Task: Create new invoice with Date Opened :15-Apr-23, Select Customer: Pho One, Terms: Payment Term 1. Make invoice entry for item-1 with Date: 15-Apr-23, Description: Im Rooting for You Green Striped Throw Pillow, Action: Material, Income Account: Income:Sales, Quantity: 4, Unit Price: 6.8, Discount $: 0.9. Make entry for item-2 with Date: 15-Apr-23, Description: Ben & Jerrys Milk & Cookies_x000D_
, Action: Material, Income Account: Income:Sales, Quantity: 2, Unit Price: 7.9, Discount $: 1.9. Make entry for item-3 with Date: 15-Apr-23, Description: Breyers Cookies & Cream_x000D_
, Action: Material, Income Account: Income:Sales, Quantity: 1, Unit Price: 8.9, Discount $: 2.4. Write Notes: Looking forward to serving you again.. Post Invoice with Post Date: 15-Apr-23, Post to Accounts: Assets:Accounts Receivable. Pay / Process Payment with Transaction Date: 15-May-23, Amount: 46.7, Transfer Account: Checking Account. Print Invoice, display notes by going to Option, then go to Display Tab and check Invoice Notes.
Action: Mouse pressed left at (161, 30)
Screenshot: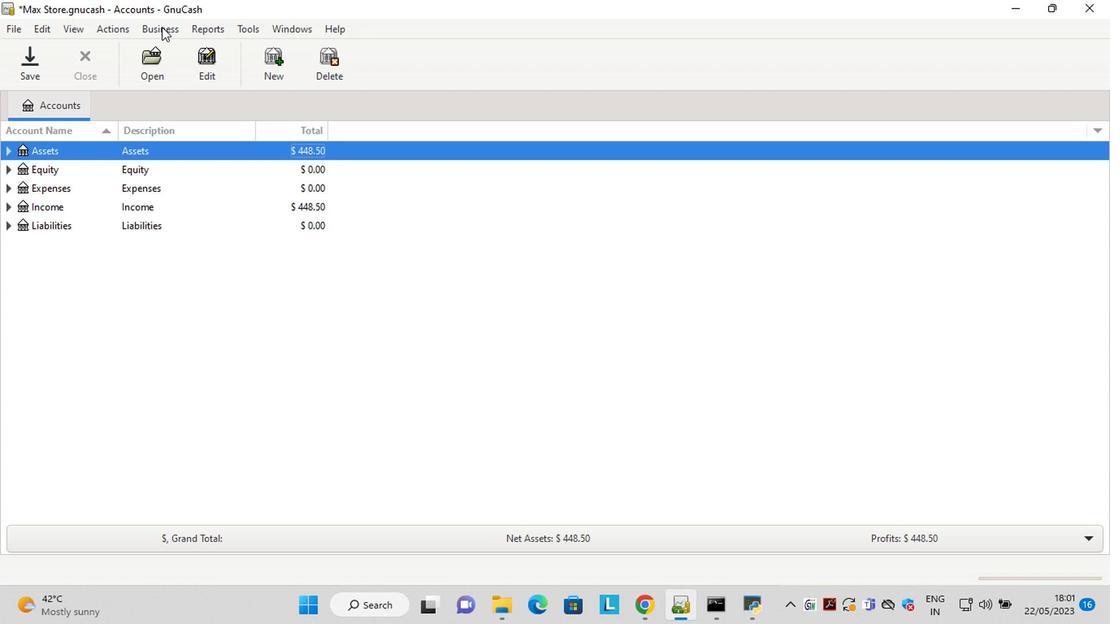 
Action: Mouse moved to (346, 116)
Screenshot: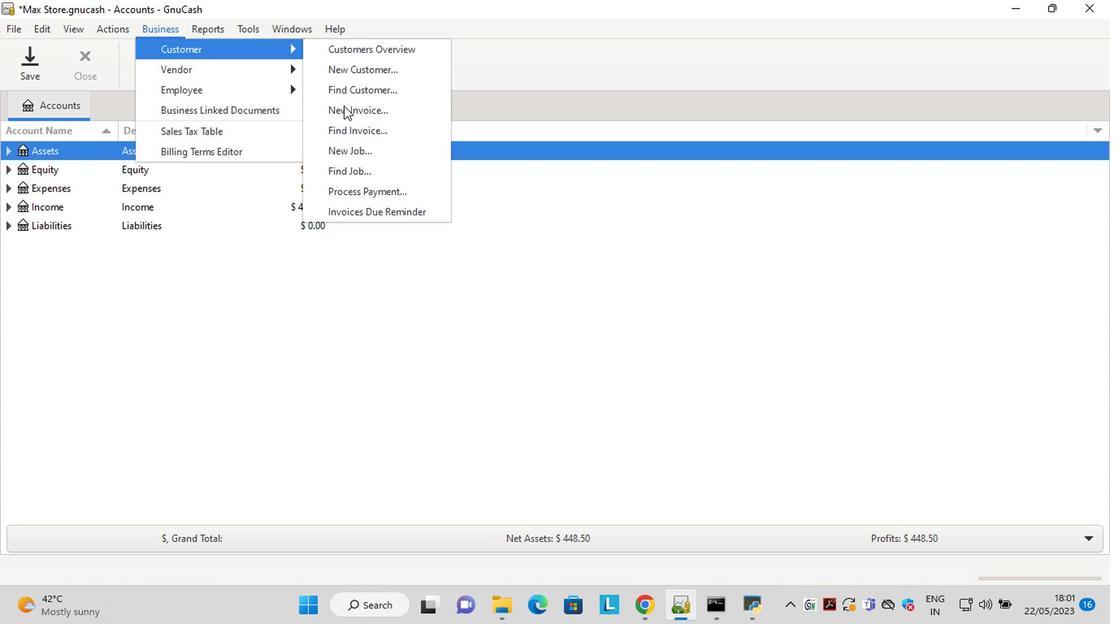 
Action: Mouse pressed left at (346, 116)
Screenshot: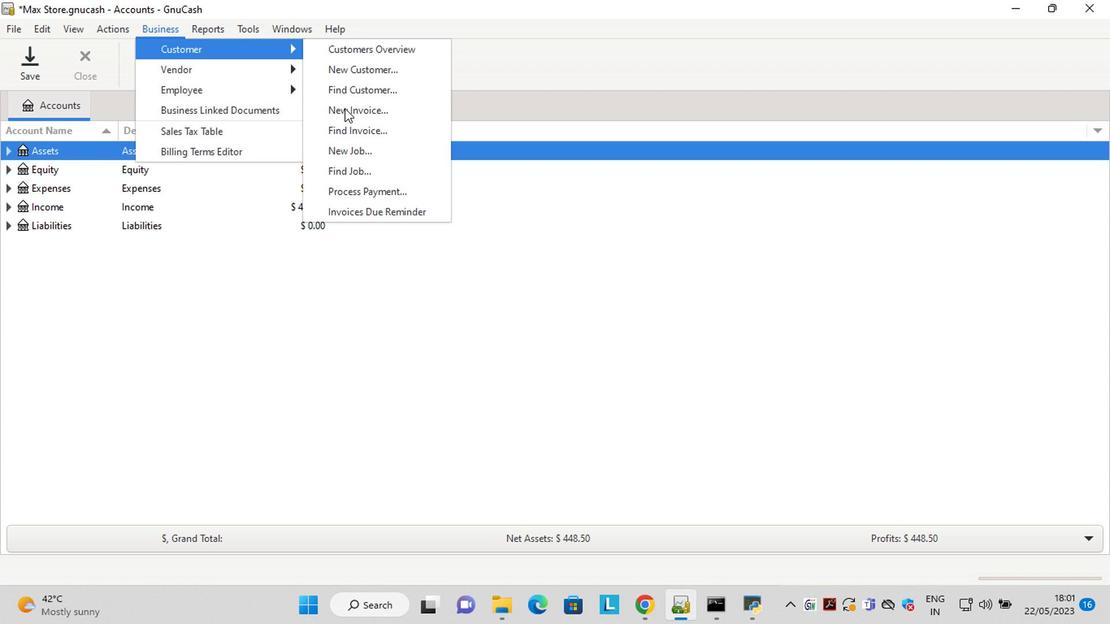 
Action: Mouse moved to (584, 252)
Screenshot: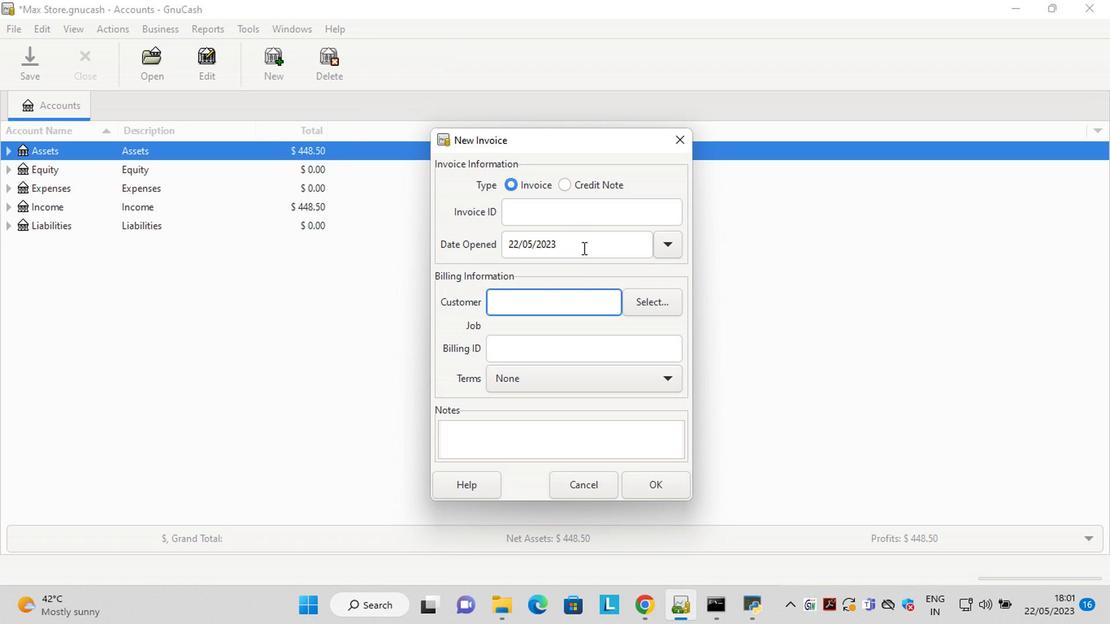 
Action: Mouse pressed left at (584, 252)
Screenshot: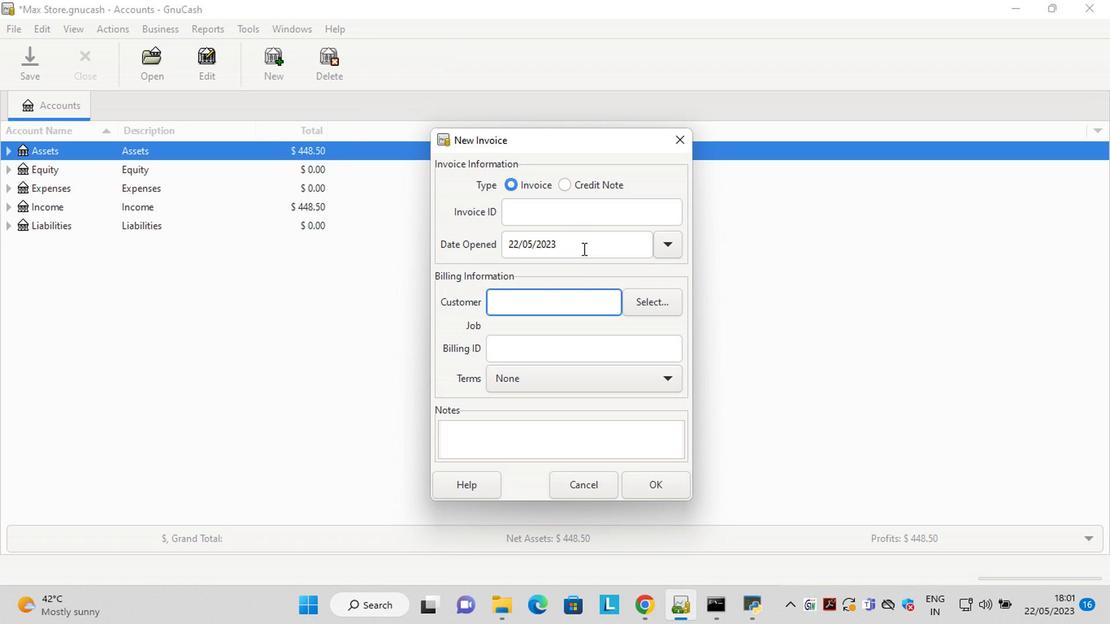 
Action: Key pressed <Key.left><Key.left><Key.left><Key.left><Key.left><Key.left><Key.left><Key.left><Key.left><Key.left><Key.left><Key.left><Key.delete><Key.delete>15<Key.right><Key.right><Key.delete>4
Screenshot: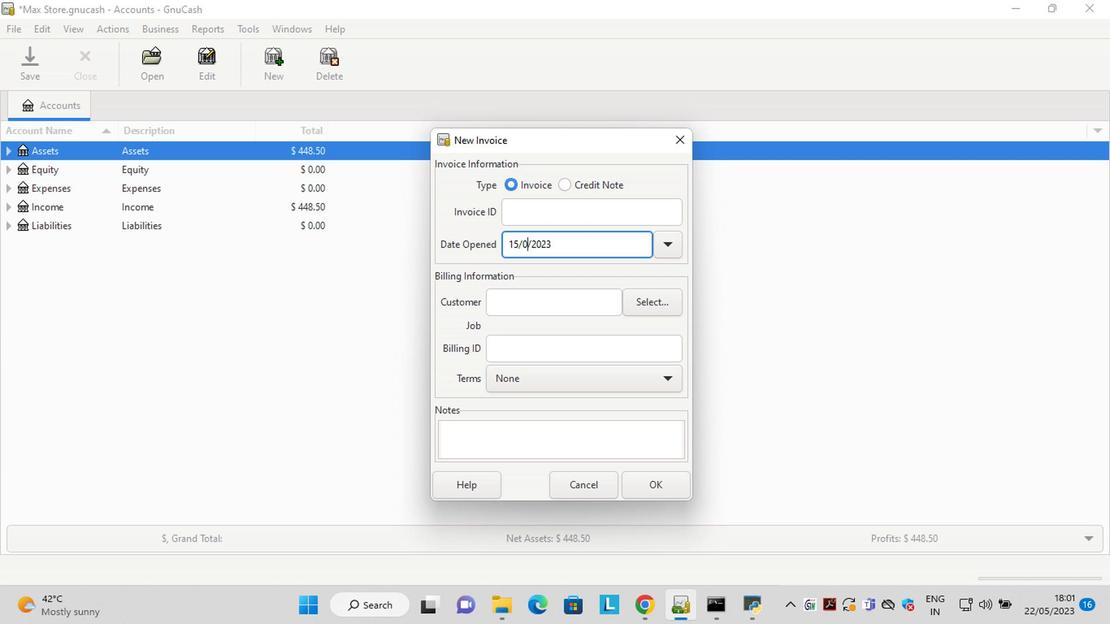 
Action: Mouse moved to (644, 304)
Screenshot: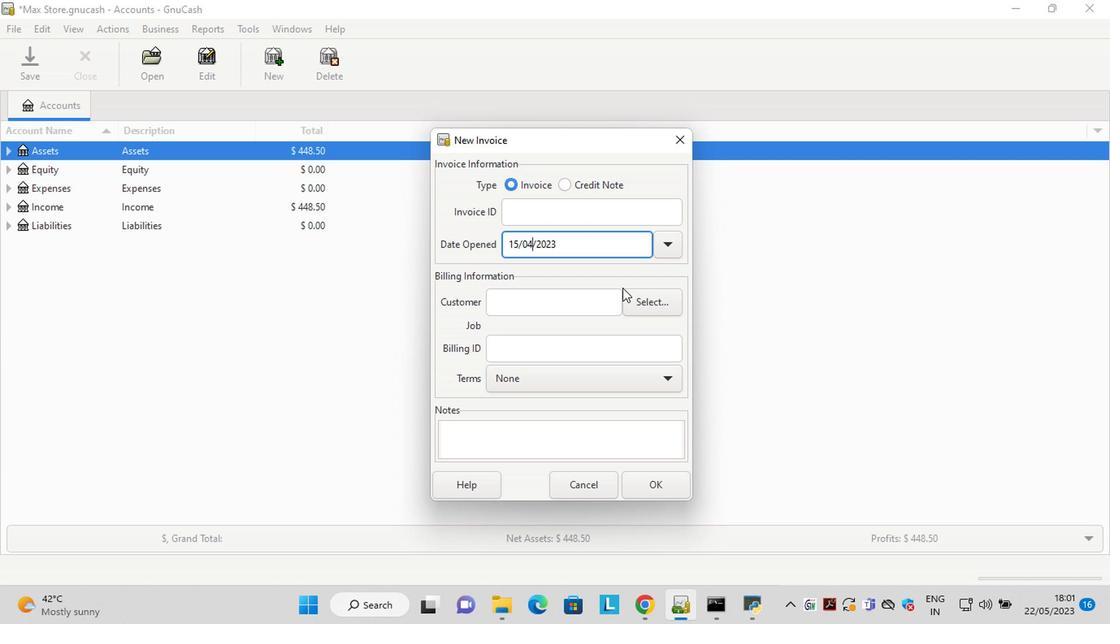
Action: Mouse pressed left at (644, 304)
Screenshot: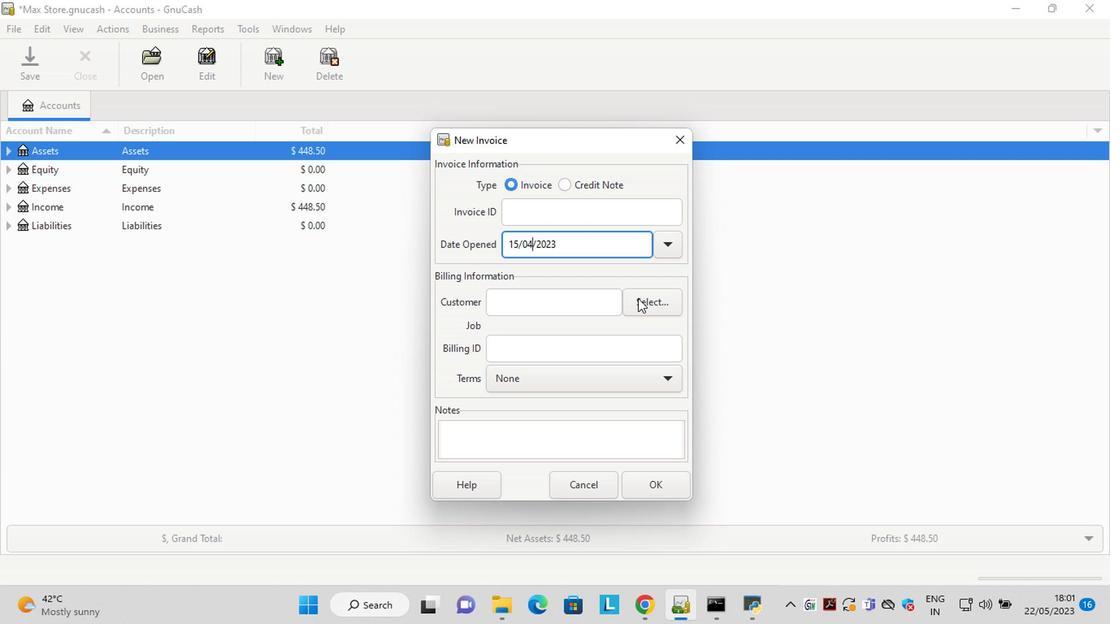 
Action: Mouse moved to (588, 284)
Screenshot: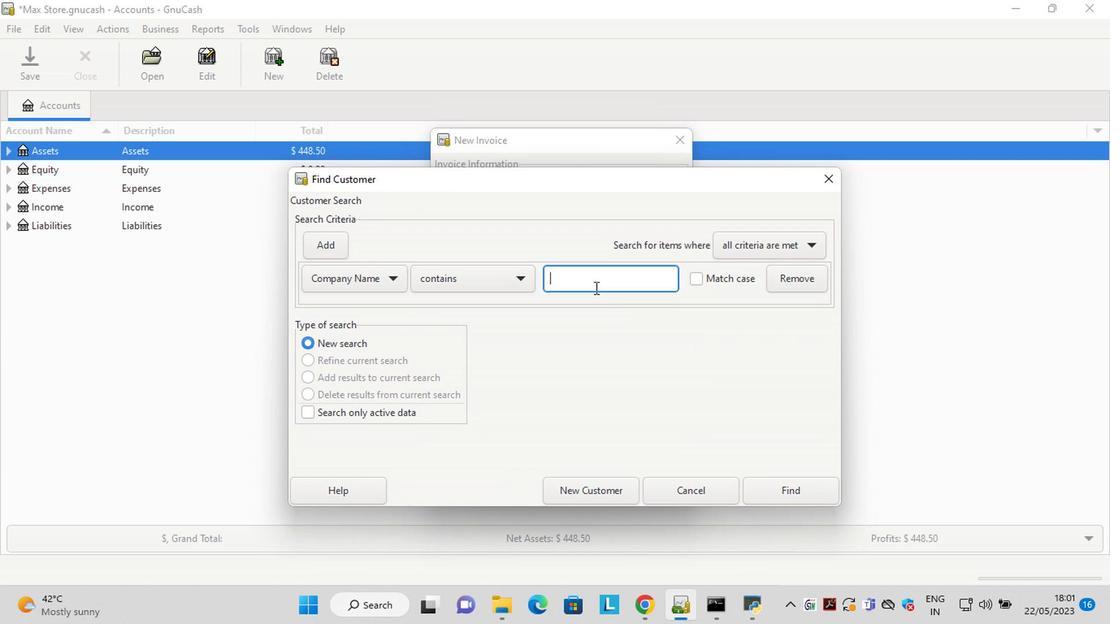 
Action: Mouse pressed left at (588, 284)
Screenshot: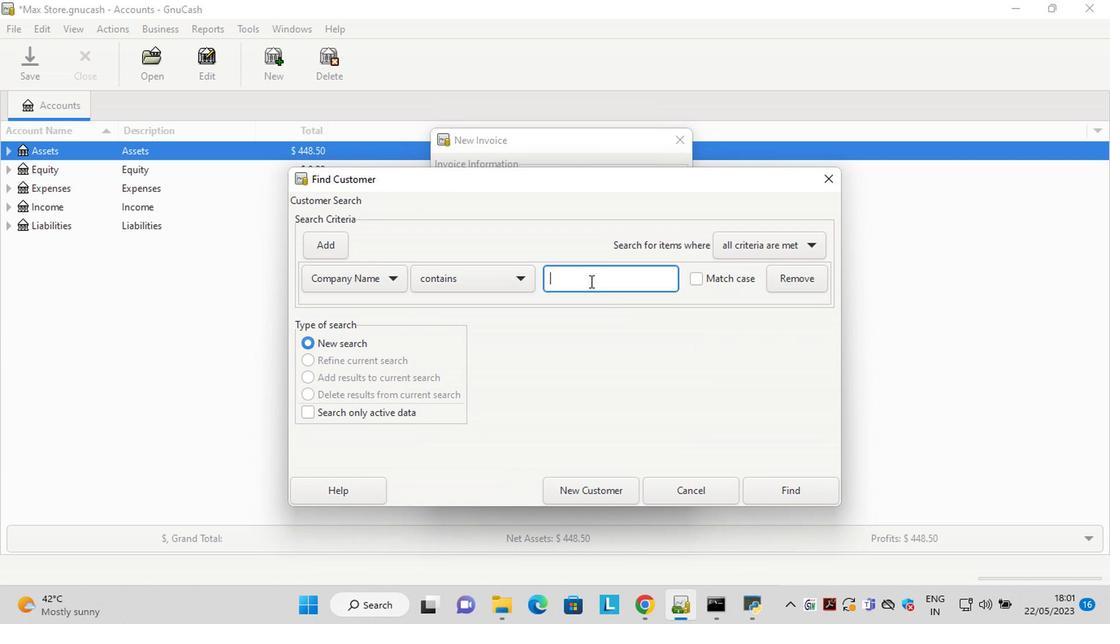 
Action: Key pressed <Key.shift>Pho<Key.space>one
Screenshot: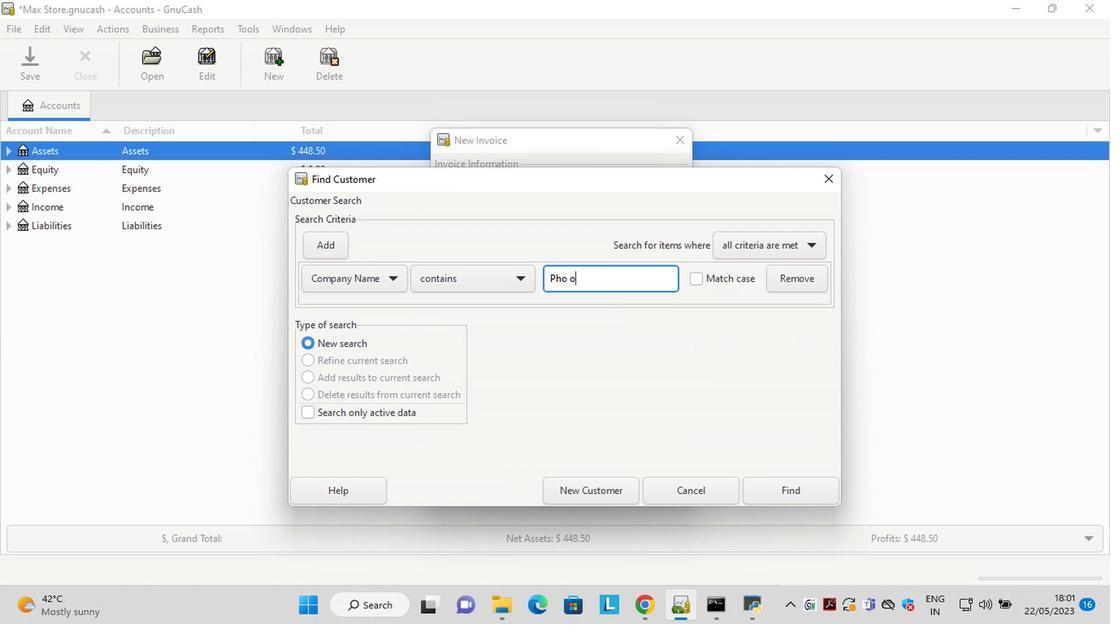 
Action: Mouse moved to (786, 483)
Screenshot: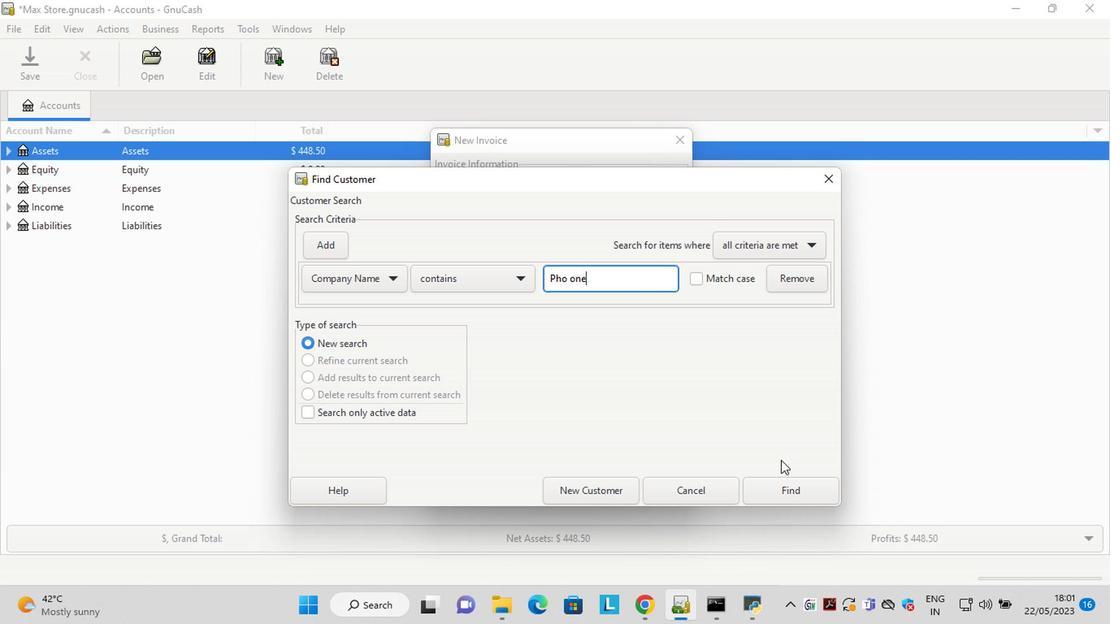 
Action: Mouse pressed left at (786, 483)
Screenshot: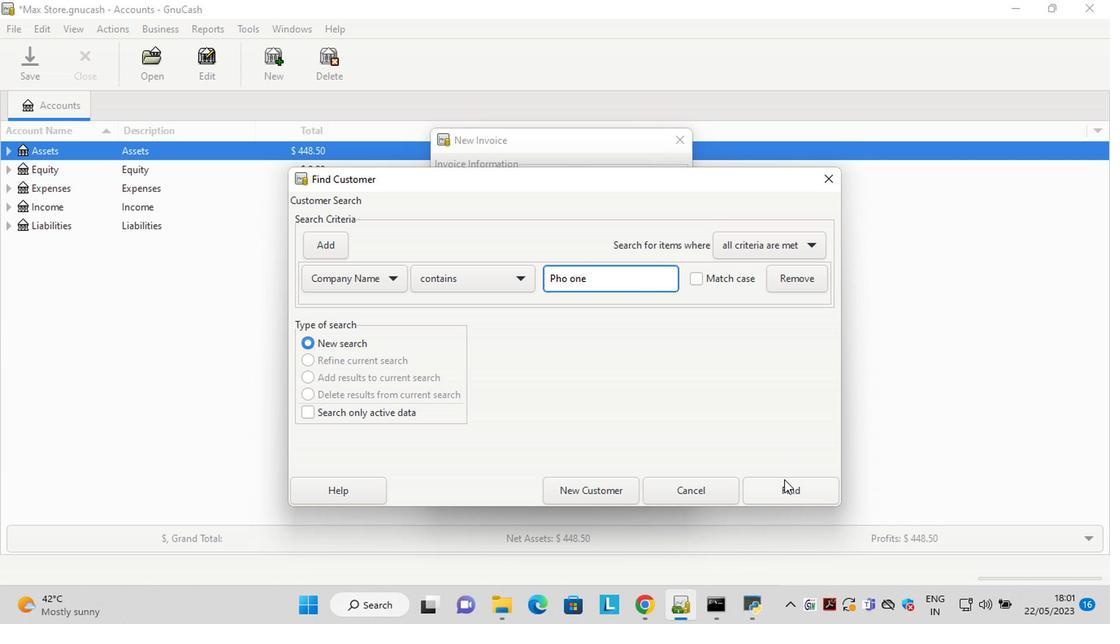 
Action: Mouse moved to (540, 327)
Screenshot: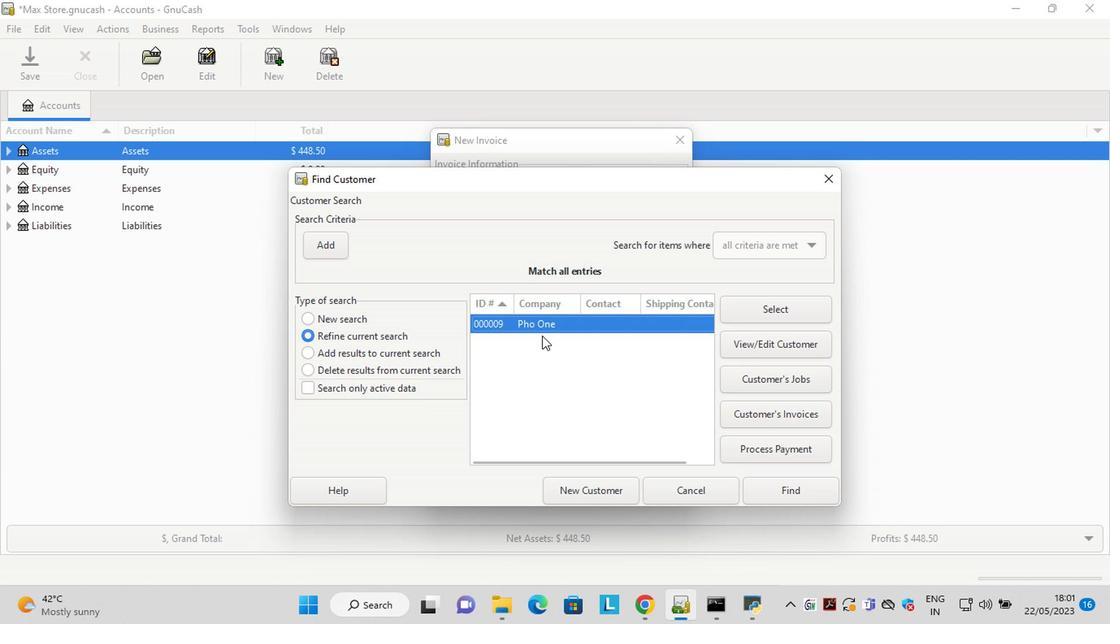 
Action: Mouse pressed left at (540, 327)
Screenshot: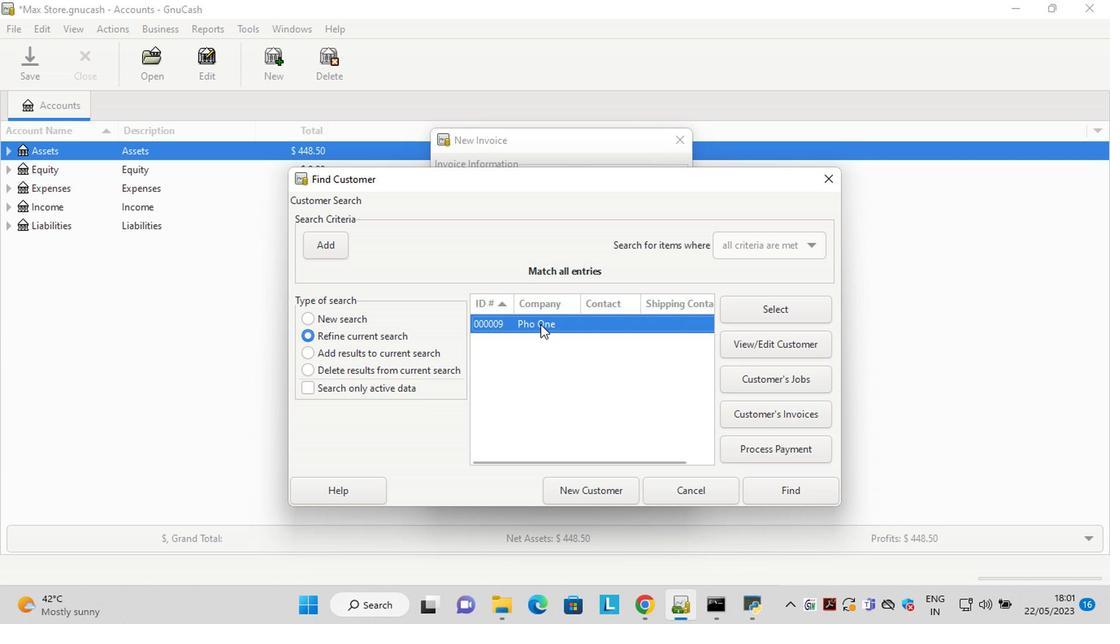 
Action: Mouse moved to (540, 327)
Screenshot: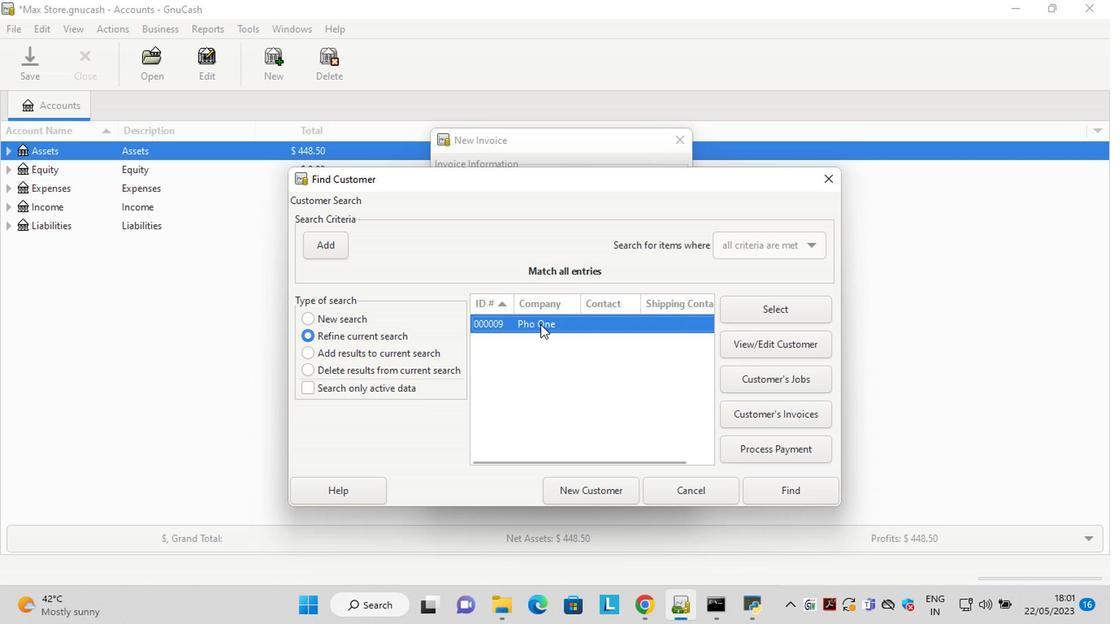 
Action: Mouse pressed left at (540, 327)
Screenshot: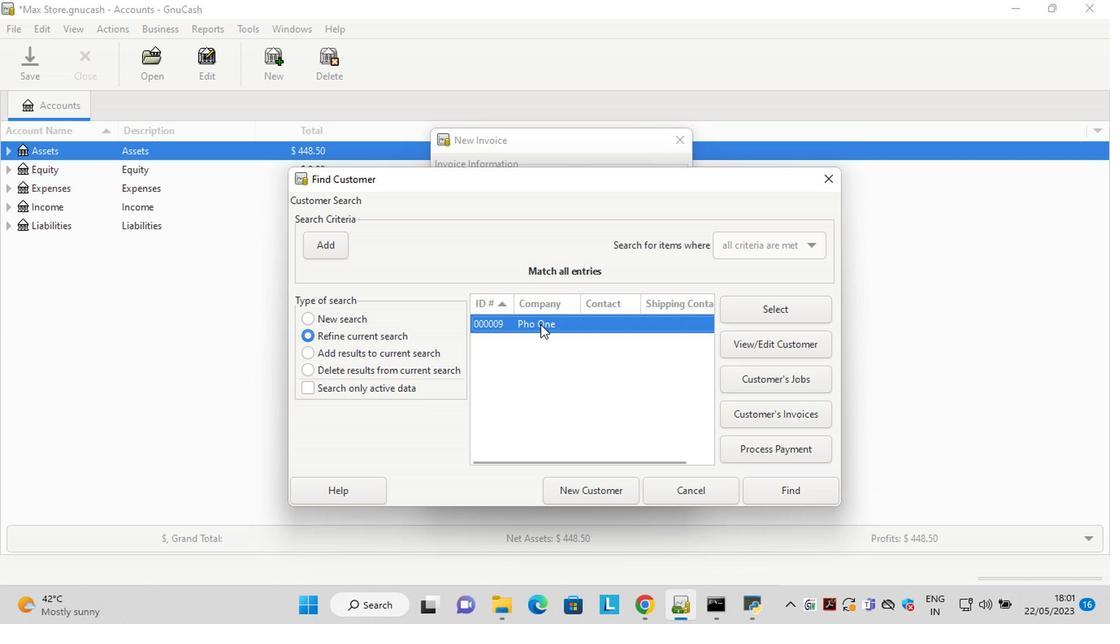 
Action: Mouse moved to (609, 395)
Screenshot: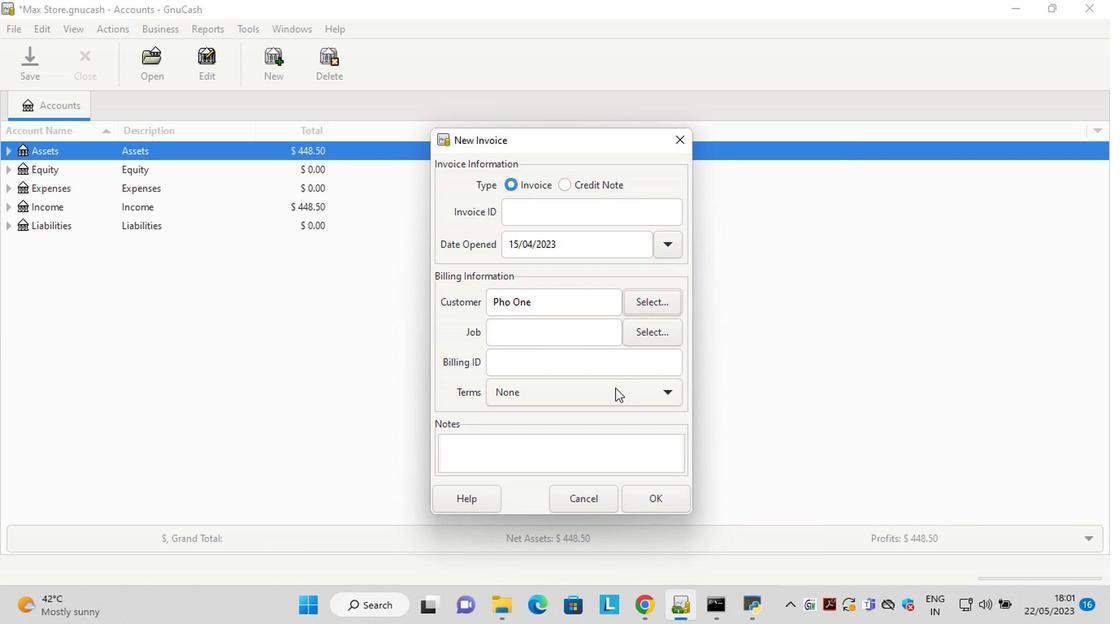 
Action: Mouse pressed left at (609, 395)
Screenshot: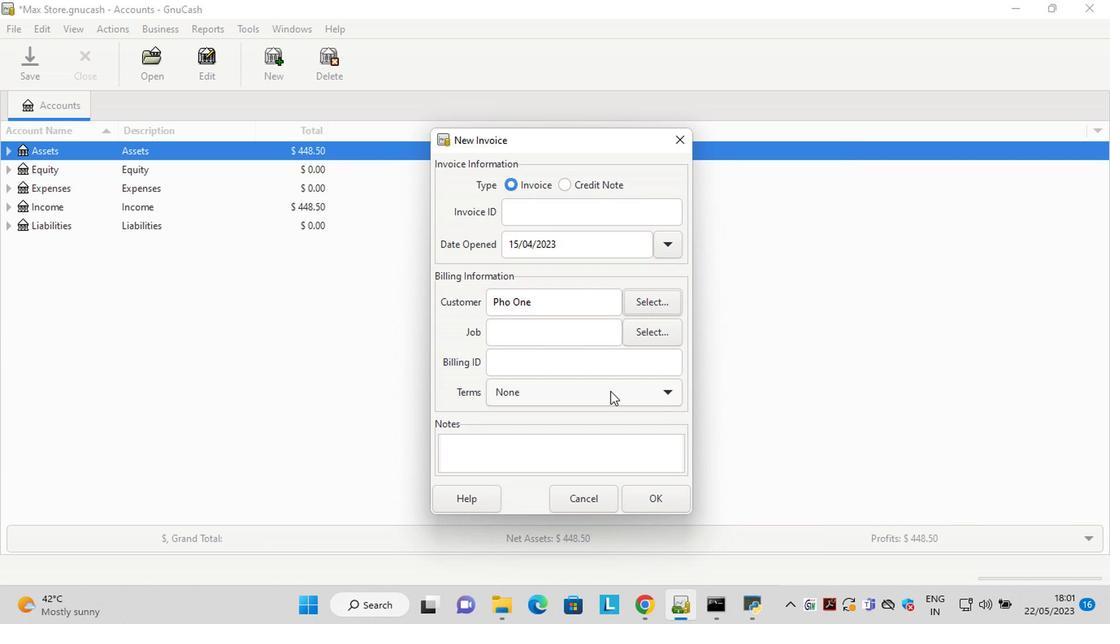 
Action: Mouse moved to (574, 416)
Screenshot: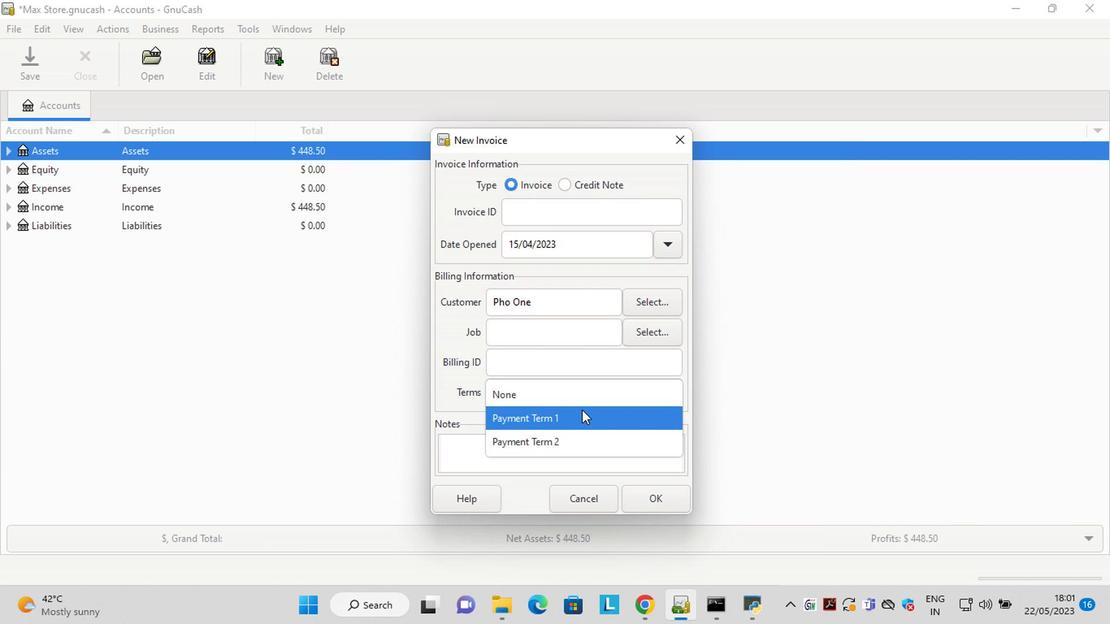 
Action: Mouse pressed left at (574, 416)
Screenshot: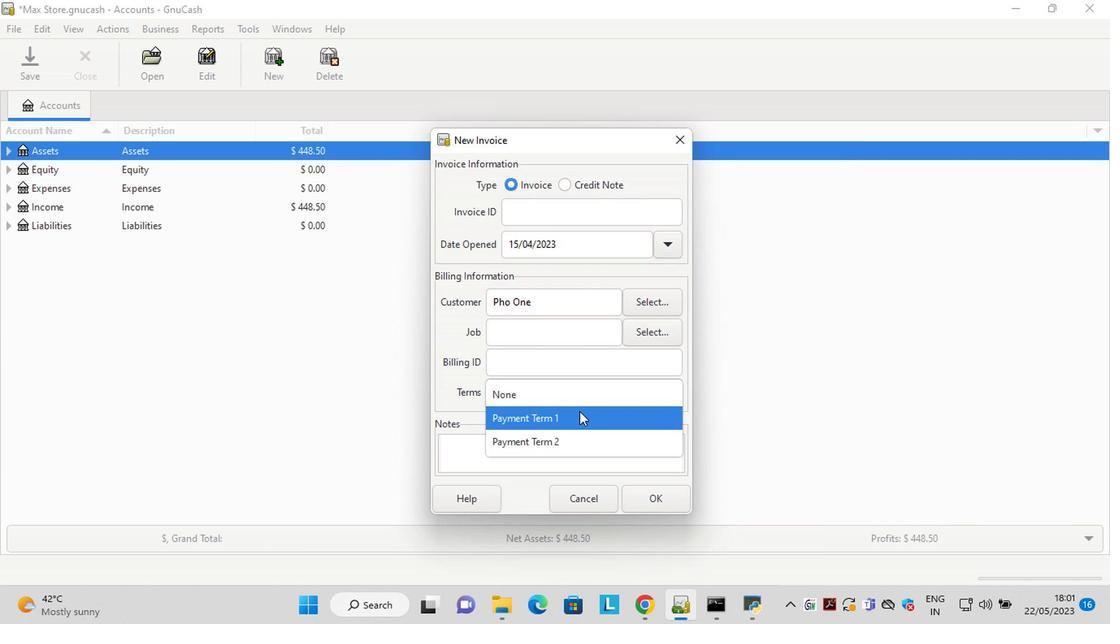 
Action: Mouse moved to (664, 502)
Screenshot: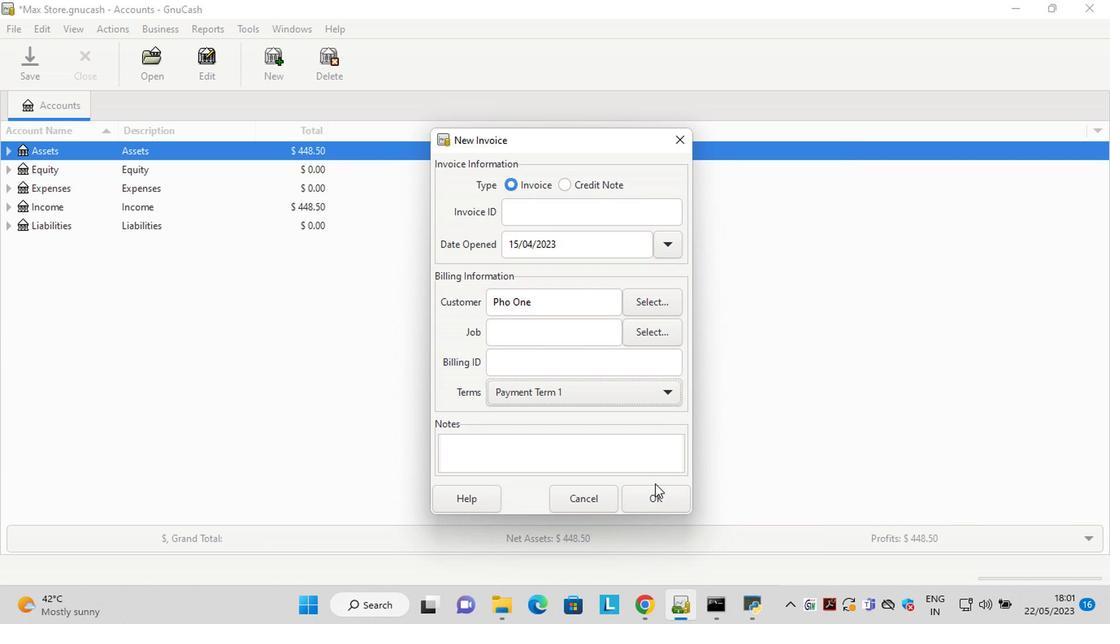 
Action: Mouse pressed left at (664, 502)
Screenshot: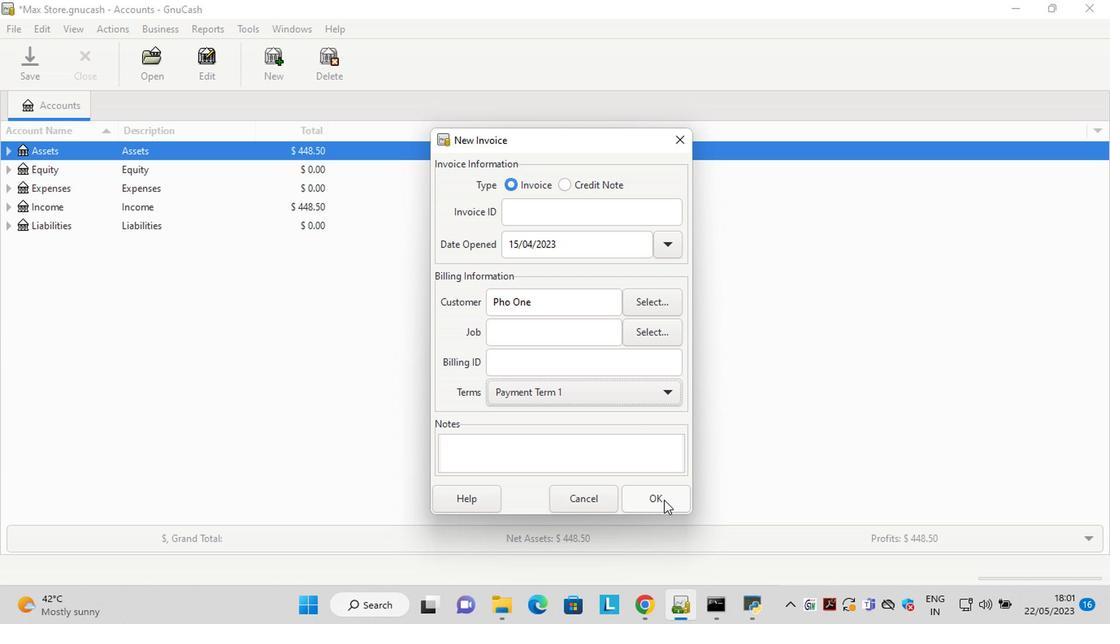 
Action: Mouse moved to (254, 335)
Screenshot: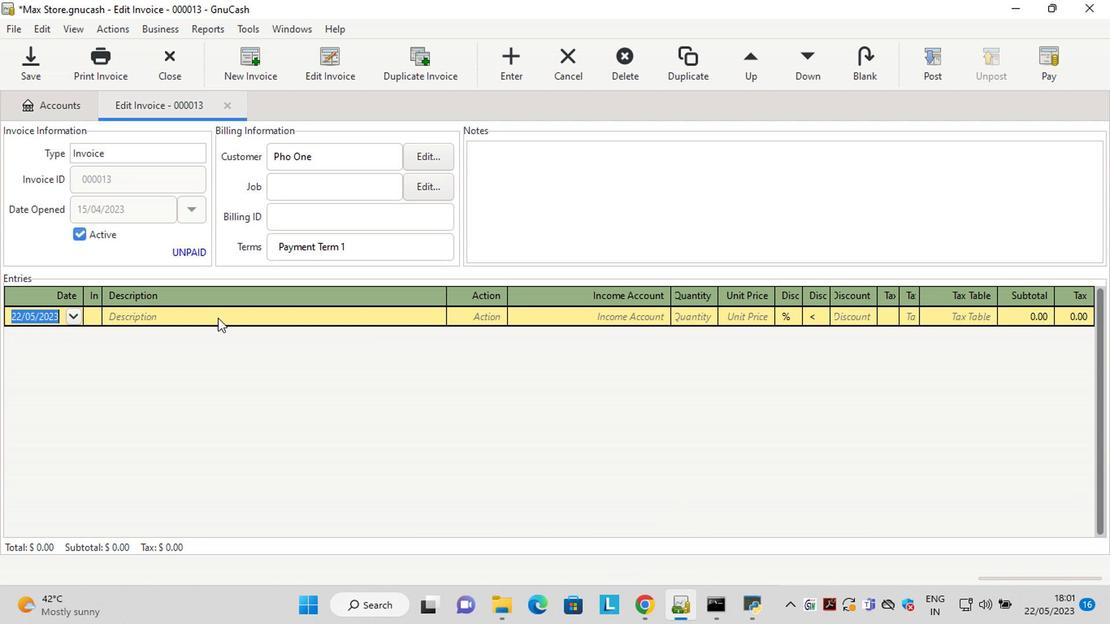 
Action: Key pressed <Key.left><Key.left><Key.left><Key.left><Key.left><Key.left><Key.left><Key.delete><Key.delete>15<Key.right><Key.right><Key.delete>4<Key.tab><Key.shift>Im<Key.space><Key.shift><Key.shift><Key.shift><Key.shift><Key.shift><Key.shift><Key.shift><Key.shift><Key.shift><Key.shift><Key.shift><Key.shift><Key.shift><Key.shift><Key.shift><Key.shift><Key.shift><Key.shift><Key.shift><Key.shift><Key.shift>Rooting<Key.space>for<Key.space><Key.shift>You<Key.space><Key.shift>Green<Key.space><Key.shift>Striped<Key.space><Key.shift>Throw<Key.space><Key.shift>Pillow<Key.space><Key.backspace><Key.tab>ma<Key.tab>sale<Key.tab>1<Key.backspace>4<Key.tab>6.80<Key.tab>
Screenshot: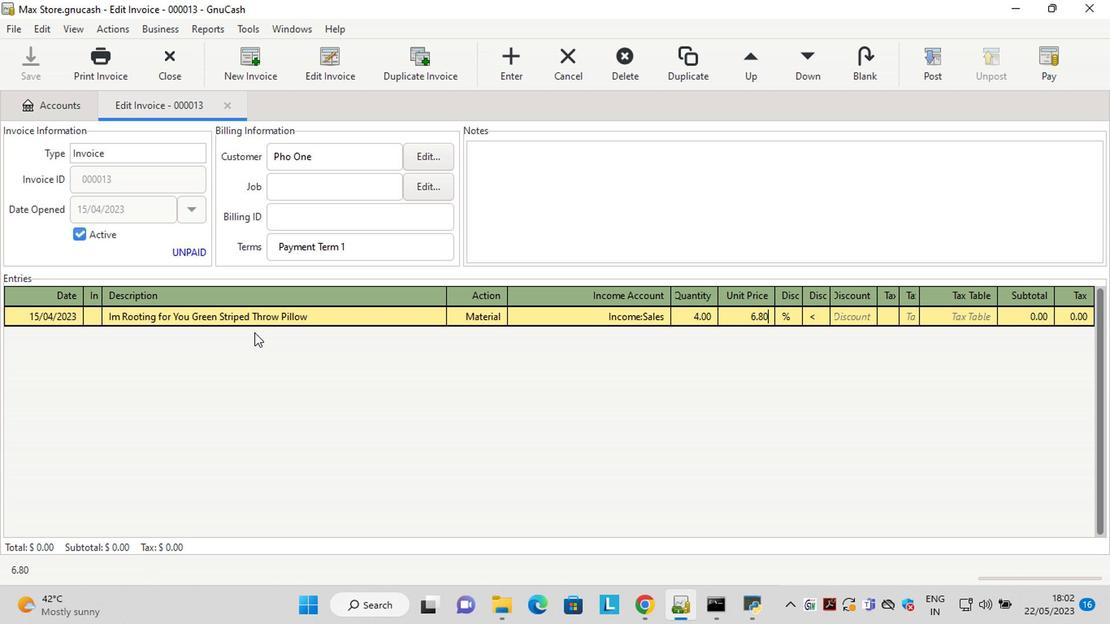 
Action: Mouse moved to (782, 320)
Screenshot: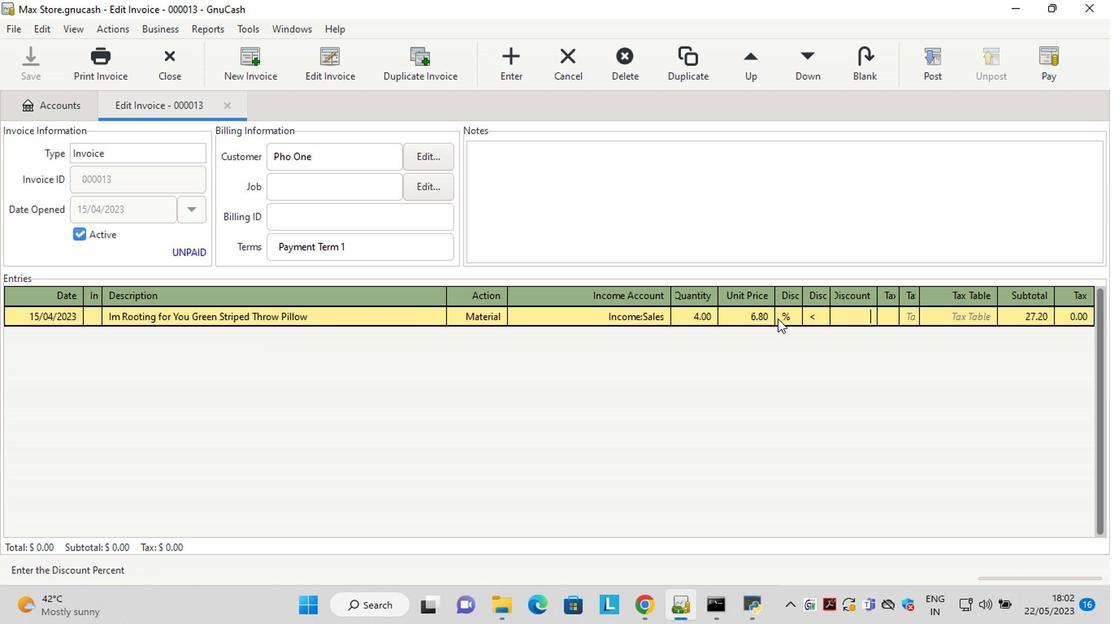 
Action: Mouse pressed left at (782, 320)
Screenshot: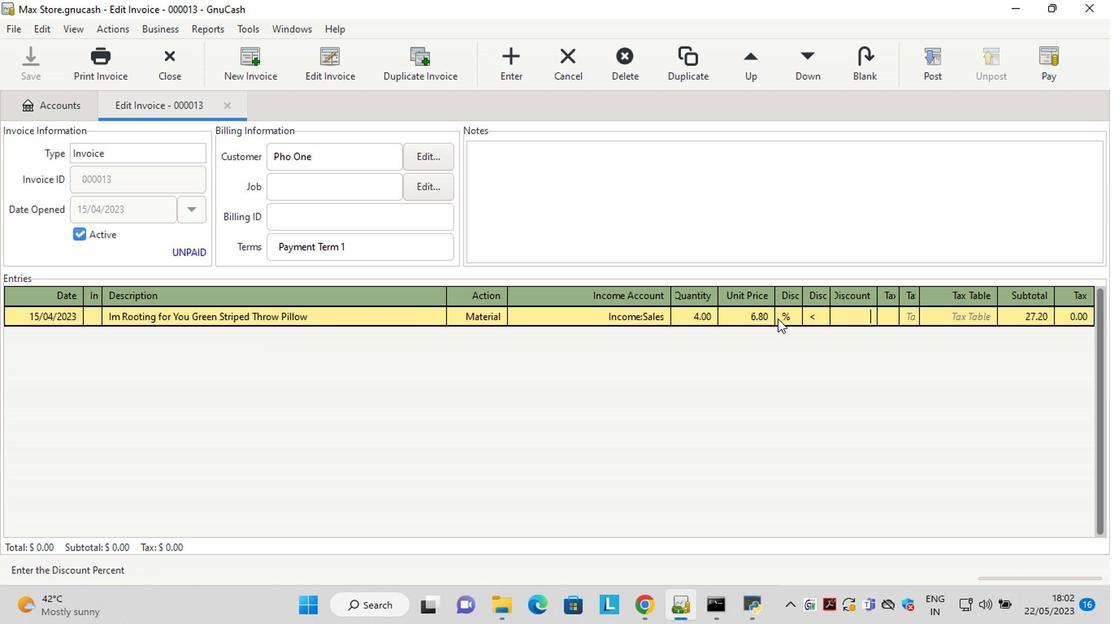 
Action: Mouse moved to (813, 321)
Screenshot: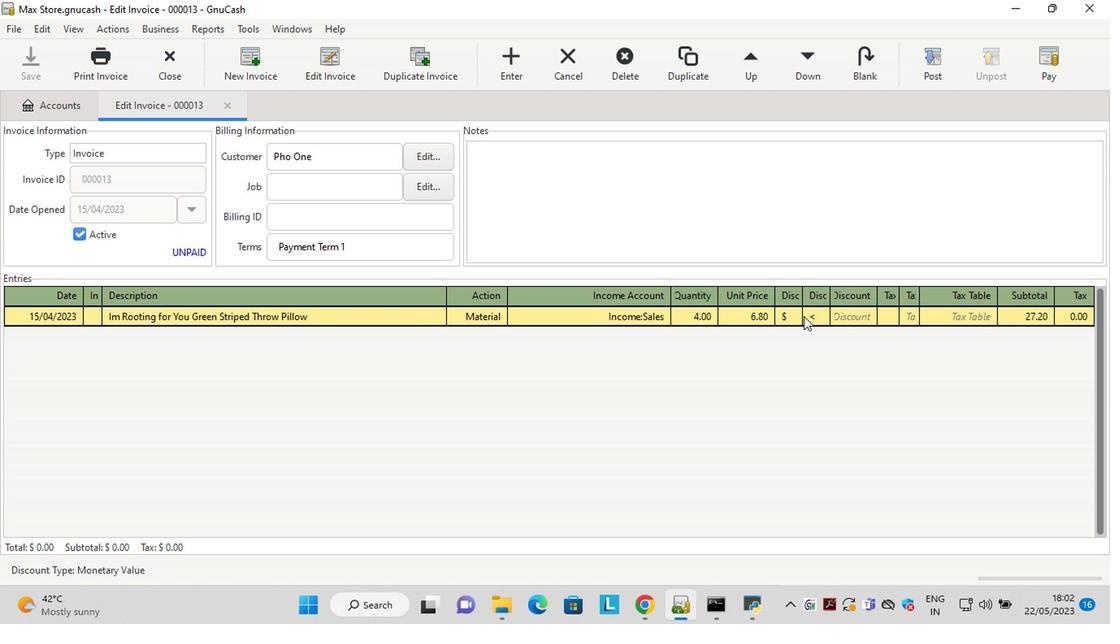 
Action: Mouse pressed left at (813, 321)
Screenshot: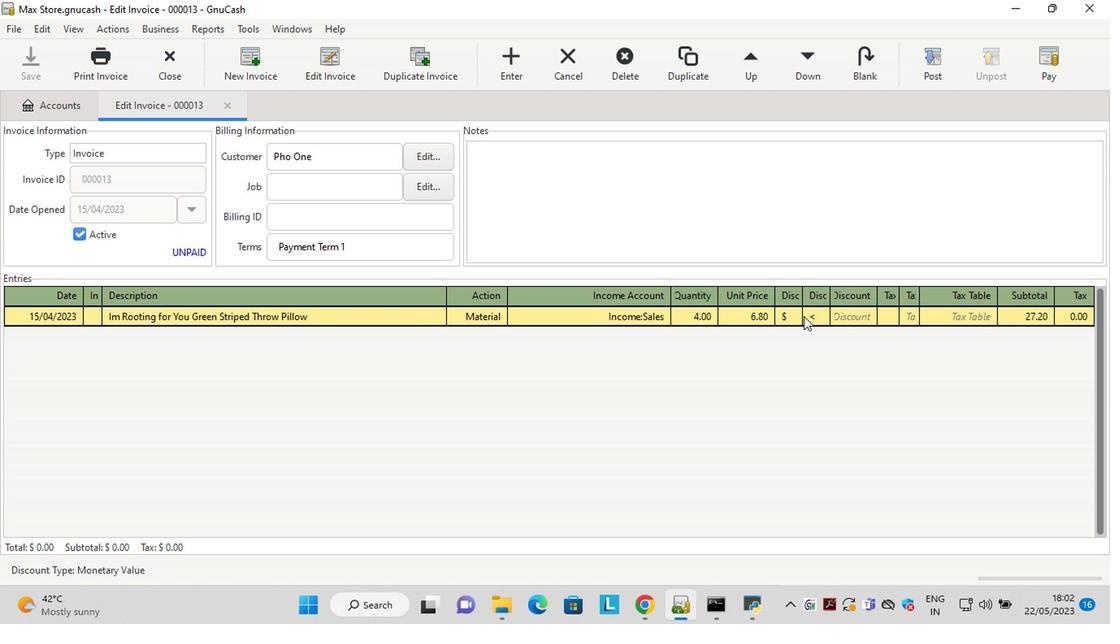 
Action: Mouse moved to (862, 324)
Screenshot: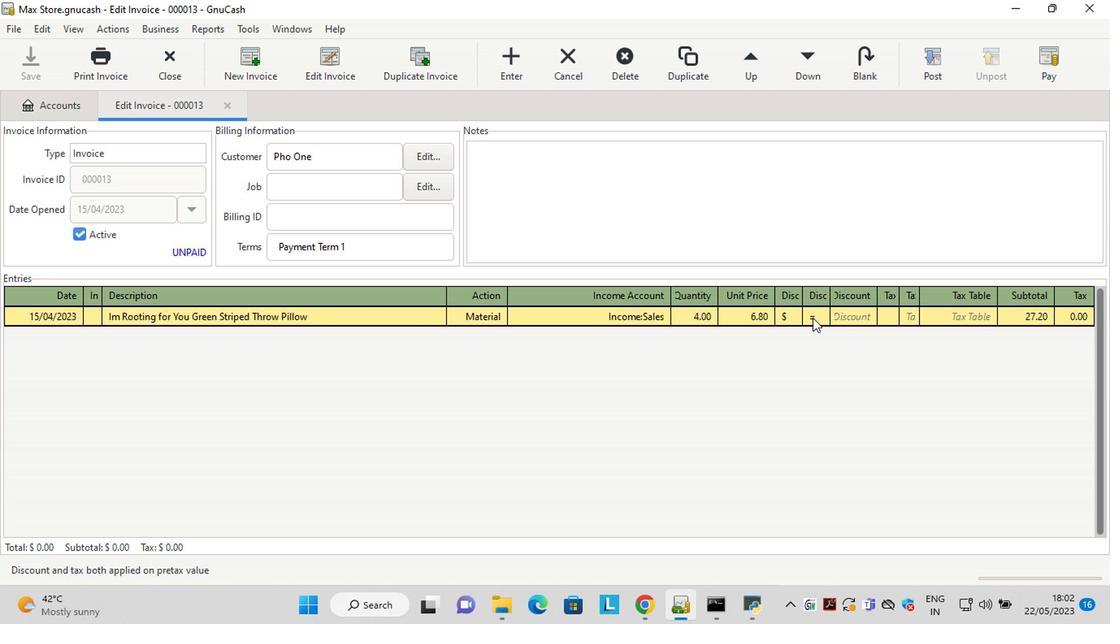 
Action: Mouse pressed left at (862, 324)
Screenshot: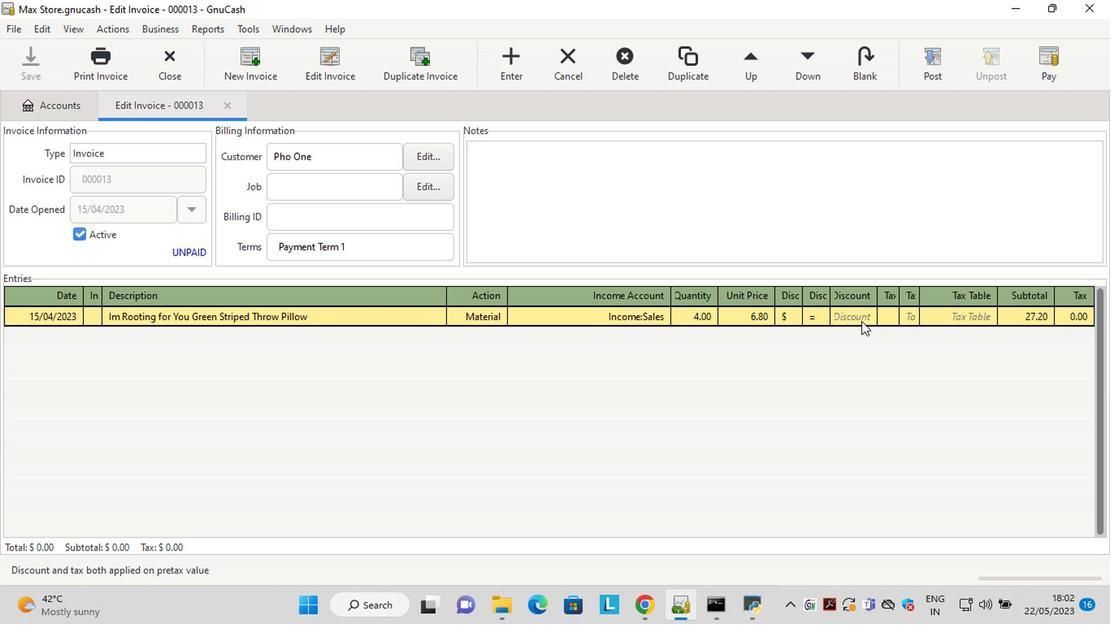 
Action: Key pressed .90<Key.tab><Key.tab><Key.shift>Ben<Key.space><Key.shift>&<Key.space><Key.shift>Jerrys<Key.space><Key.shift>Milk<Key.space><Key.shift>&<Key.space><Key.shift>Cookies<Key.tab>ma<Key.tab>sale<Key.tab>2<Key.tab>7.90<Key.tab>
Screenshot: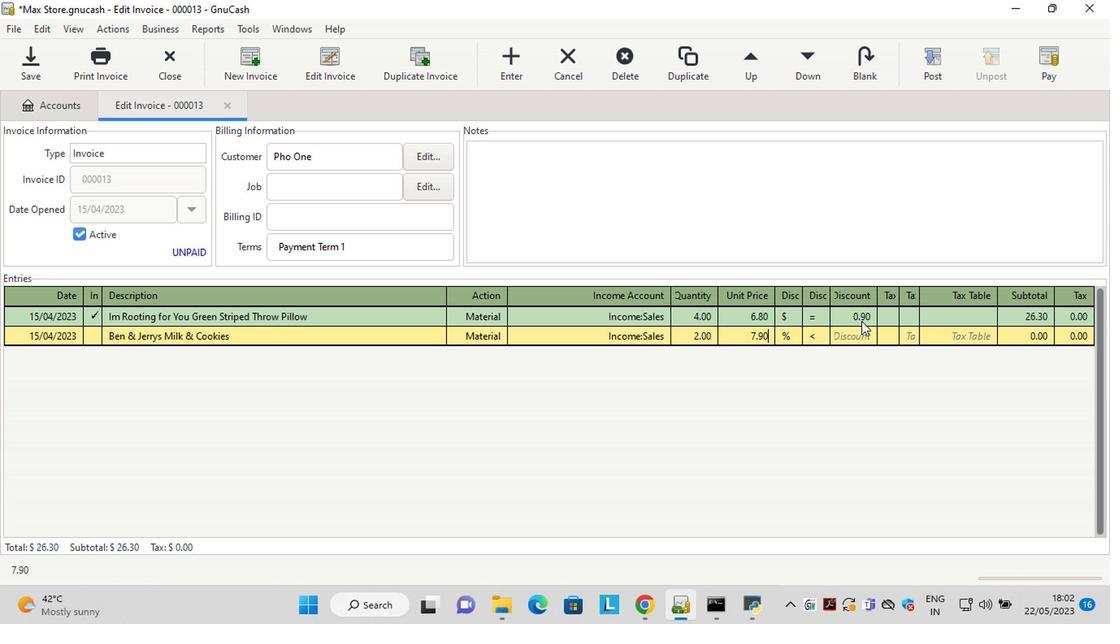 
Action: Mouse moved to (790, 339)
Screenshot: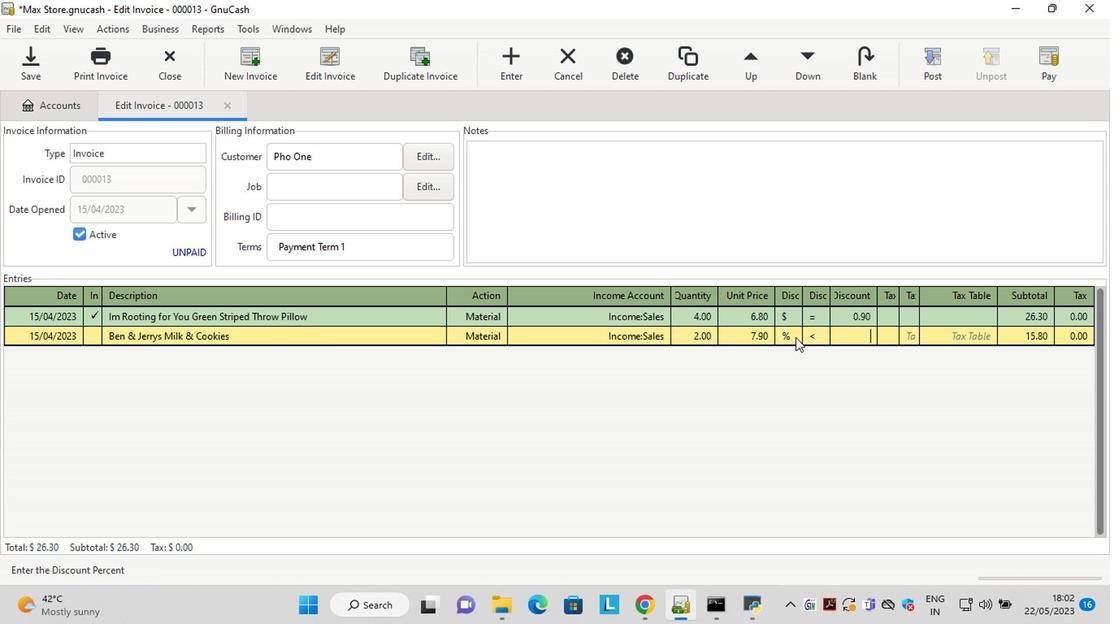 
Action: Mouse pressed left at (790, 339)
Screenshot: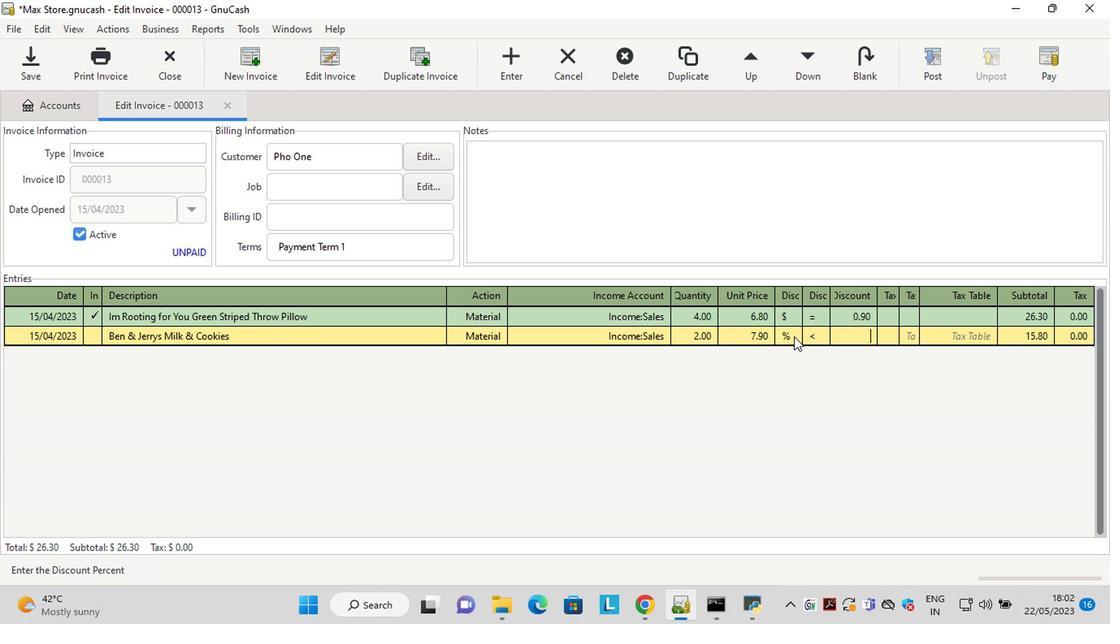
Action: Mouse moved to (820, 343)
Screenshot: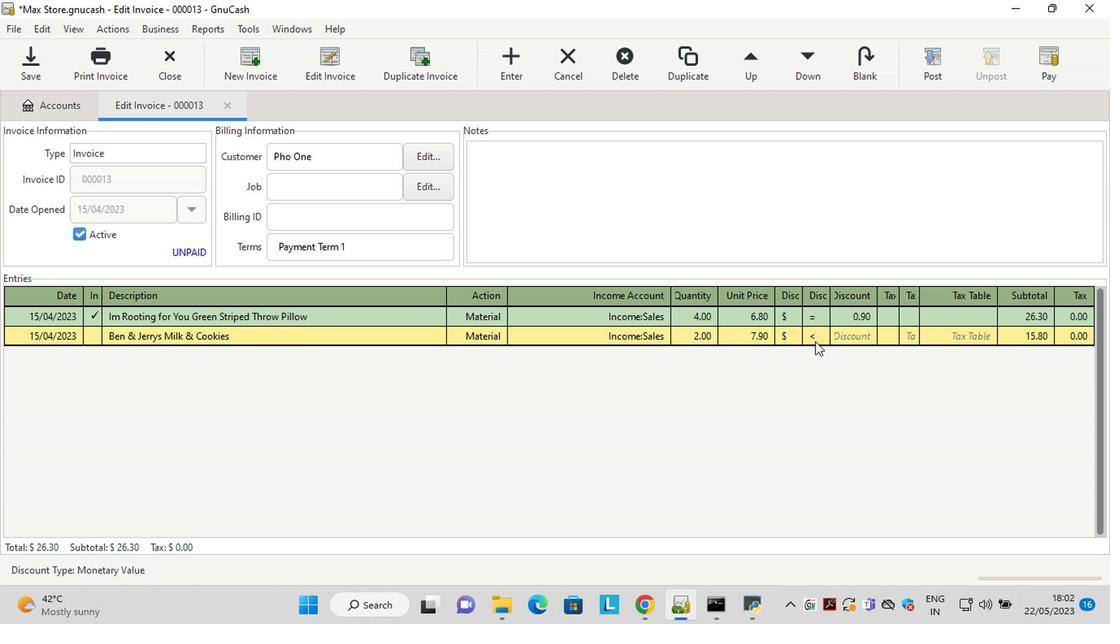 
Action: Mouse pressed left at (820, 343)
Screenshot: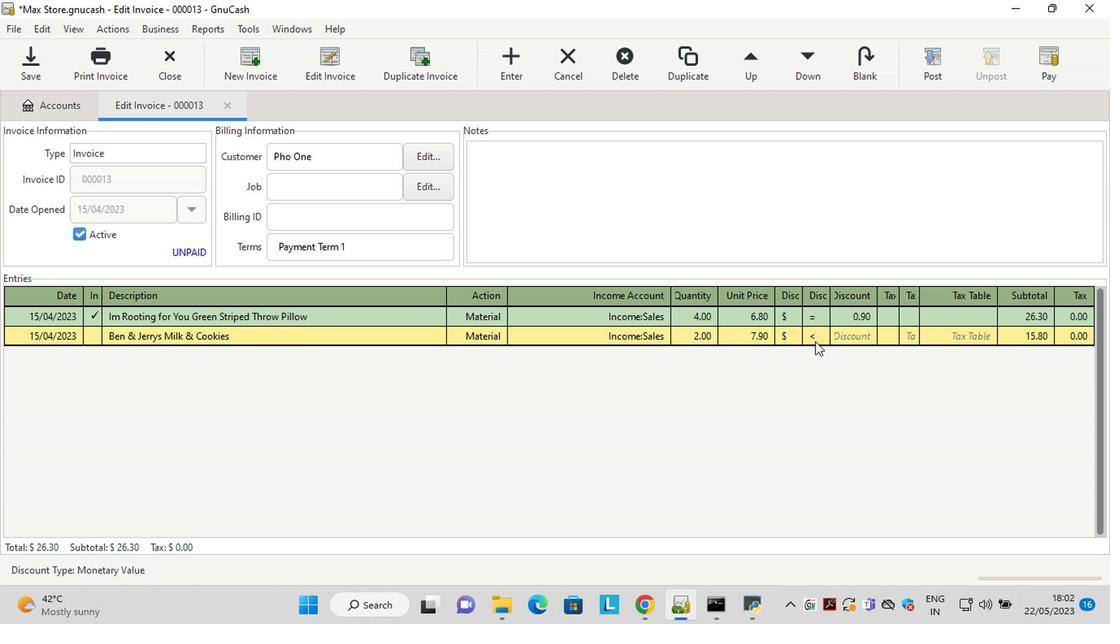 
Action: Mouse moved to (837, 335)
Screenshot: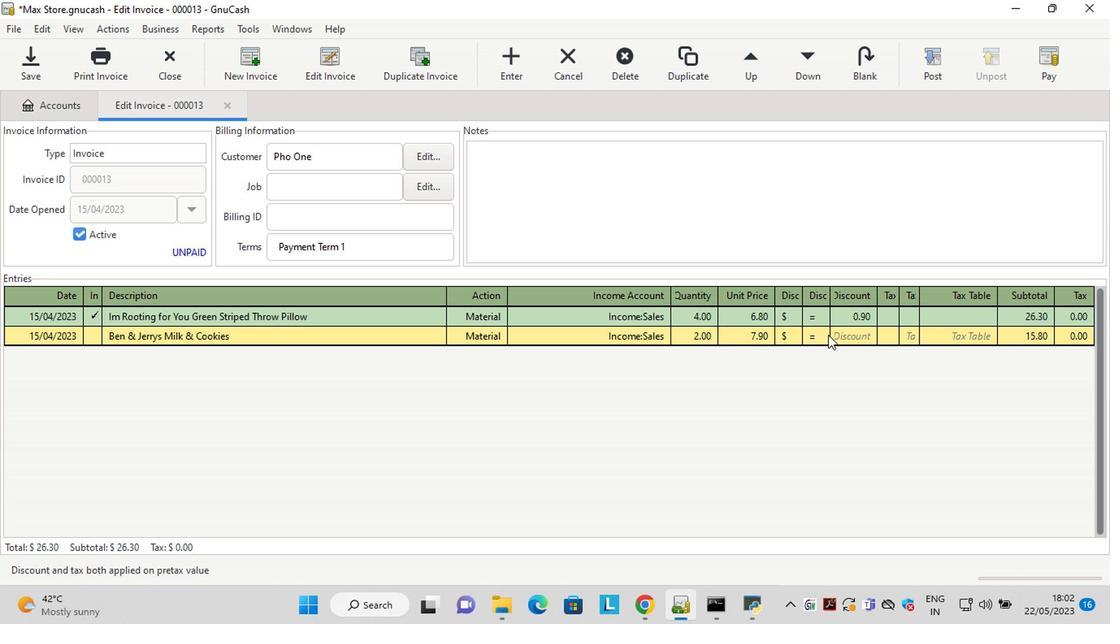 
Action: Mouse pressed left at (837, 335)
Screenshot: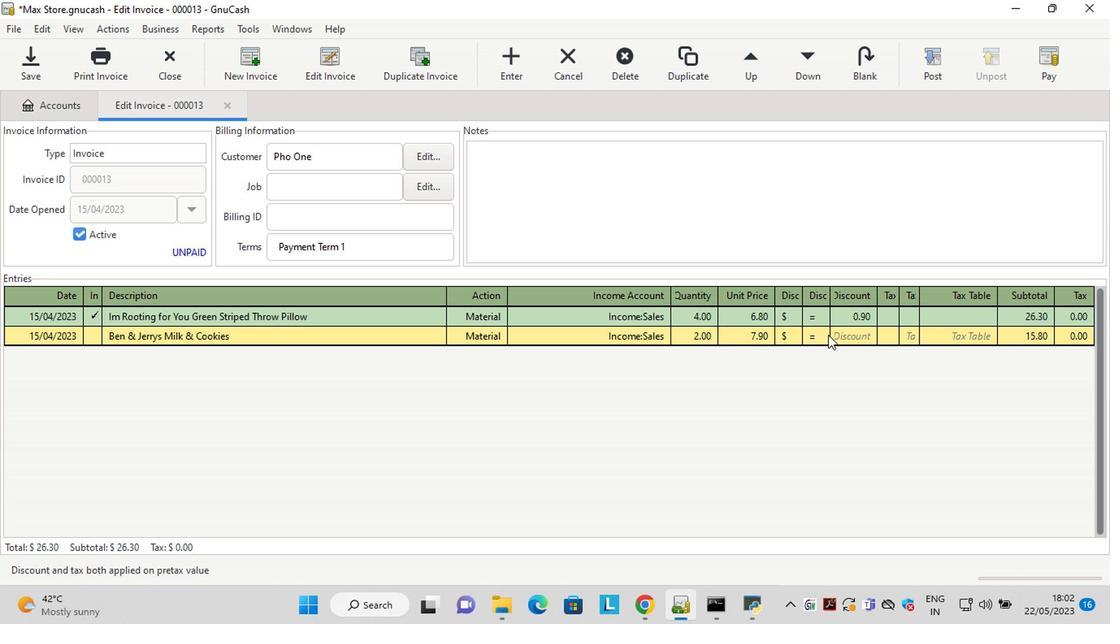 
Action: Mouse moved to (887, 355)
Screenshot: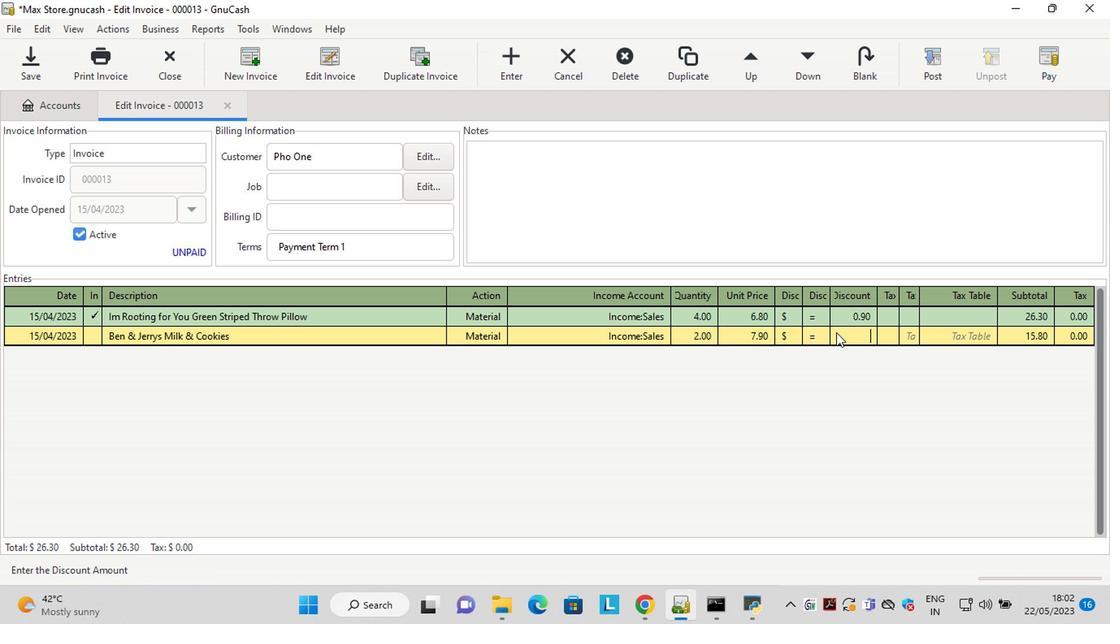 
Action: Key pressed 1.90<Key.tab><Key.tab><Key.shift>Breyers<Key.space><Key.shift>Cookies<Key.space><Key.shift>&<Key.space><Key.shift>Cream<Key.tab>ma<Key.tab>sale<Key.tab>1<Key.tab>8.90<Key.tab>
Screenshot: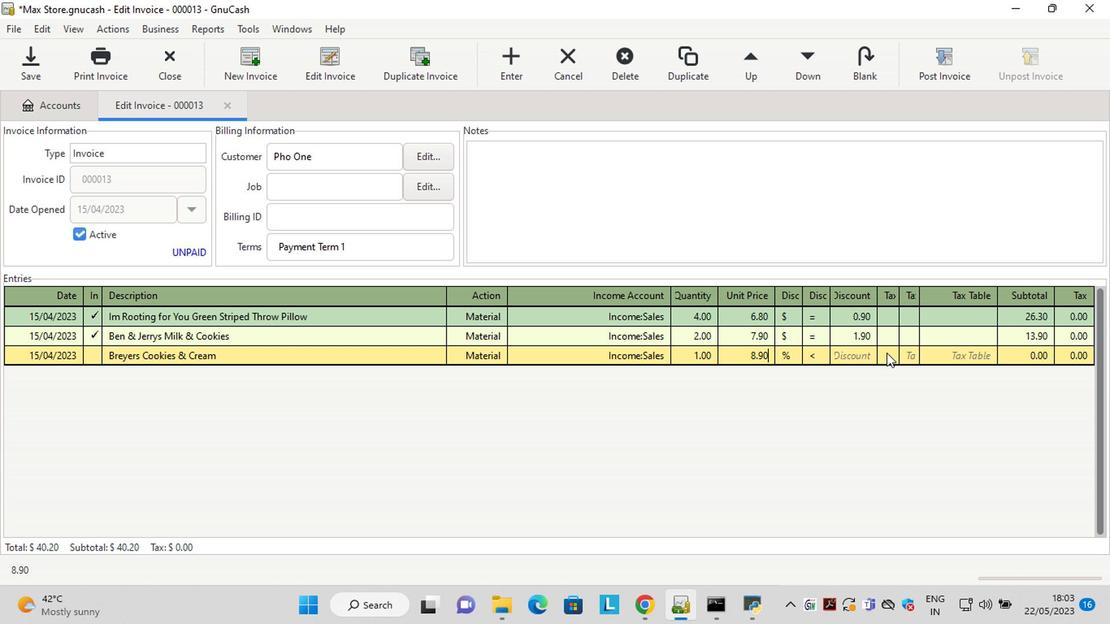
Action: Mouse moved to (789, 358)
Screenshot: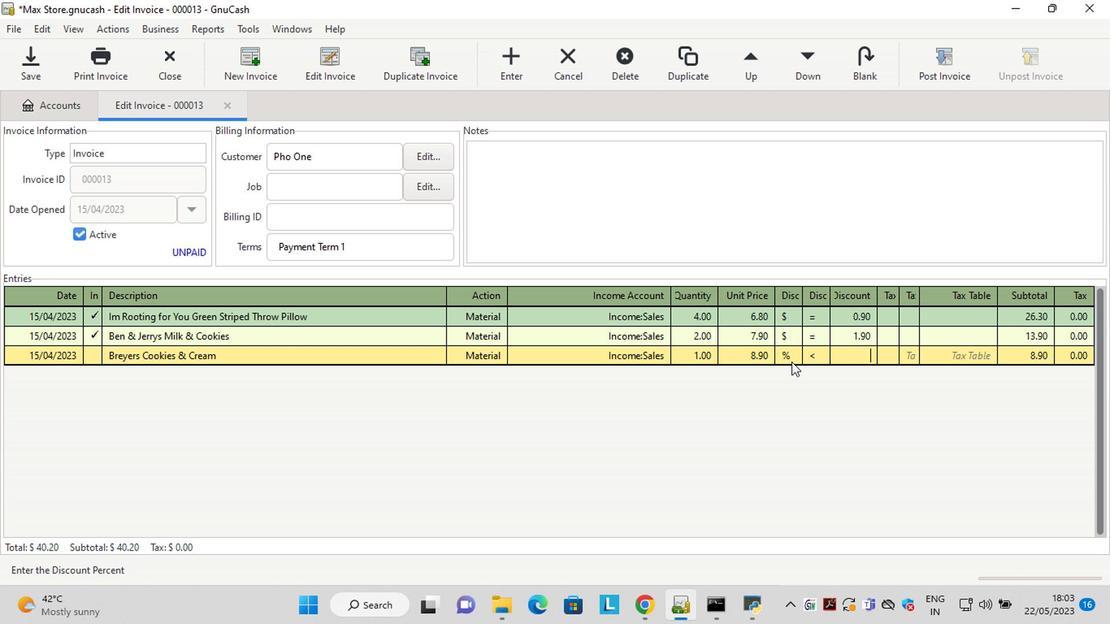 
Action: Mouse pressed left at (789, 358)
Screenshot: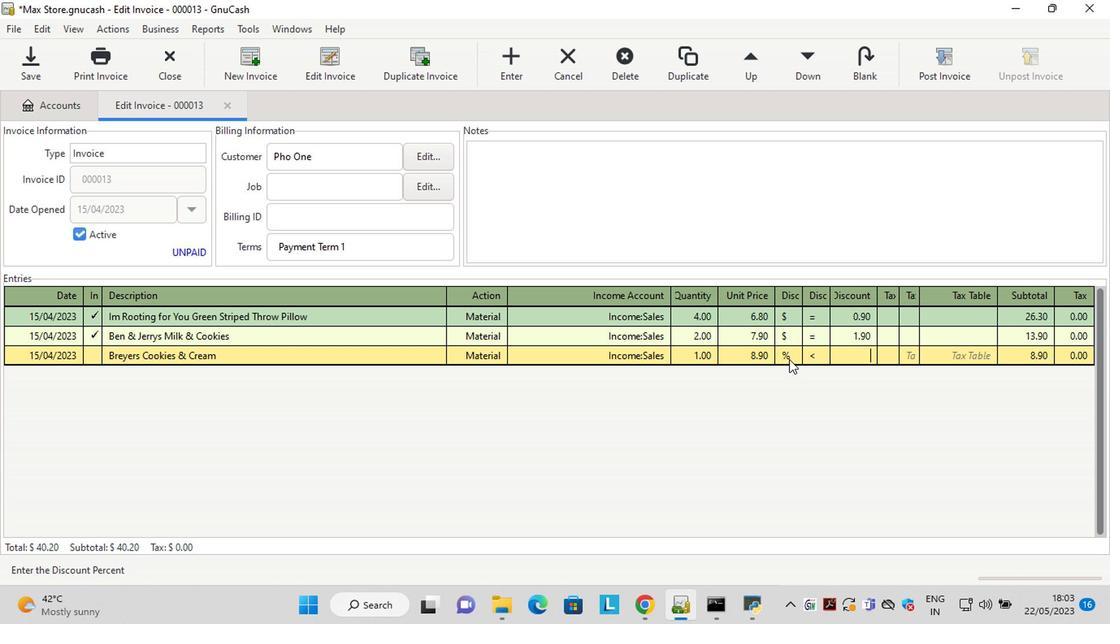 
Action: Mouse moved to (813, 358)
Screenshot: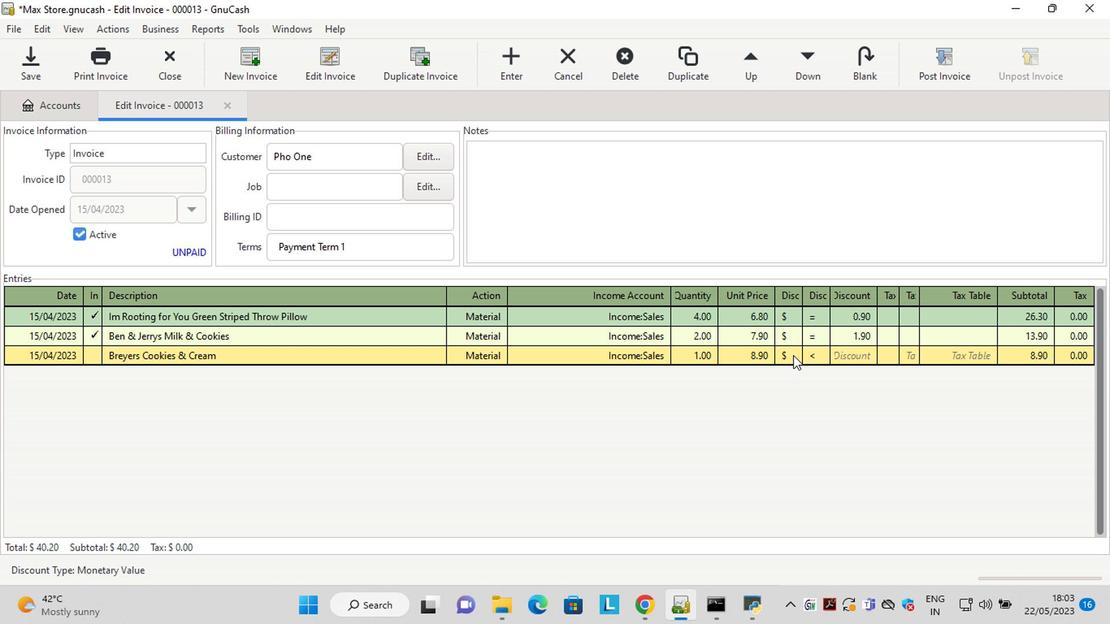 
Action: Mouse pressed left at (813, 358)
Screenshot: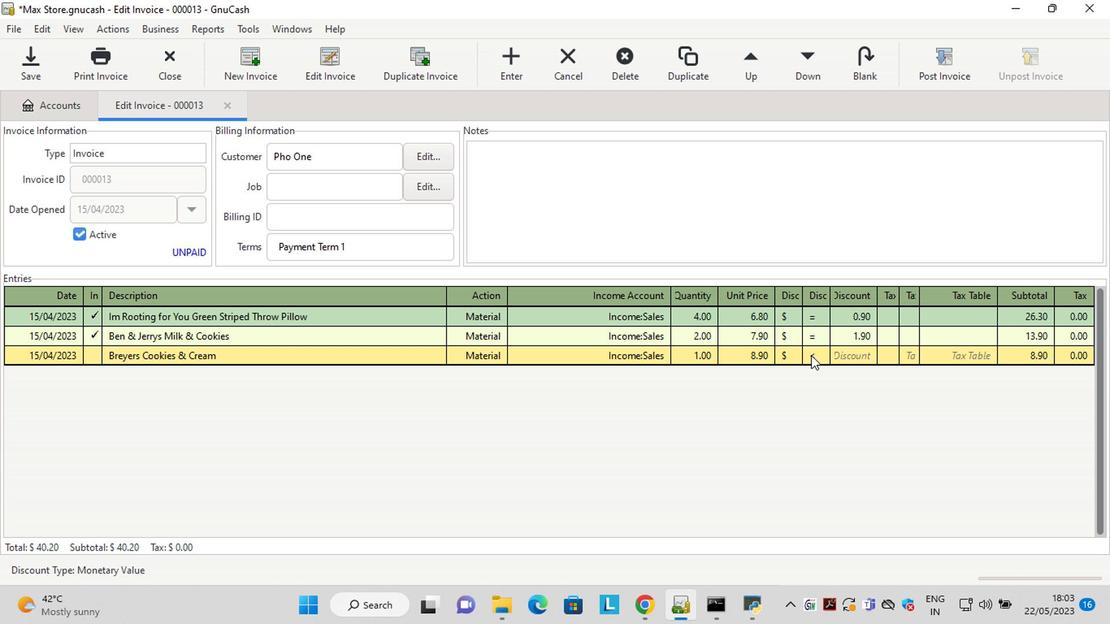 
Action: Mouse moved to (842, 358)
Screenshot: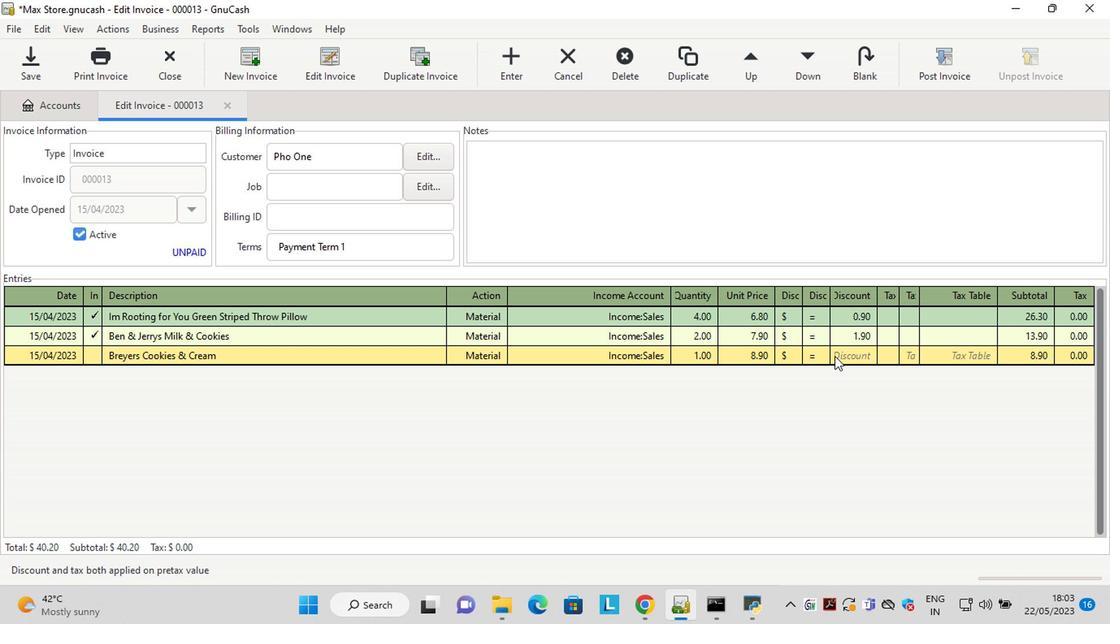 
Action: Mouse pressed left at (842, 358)
Screenshot: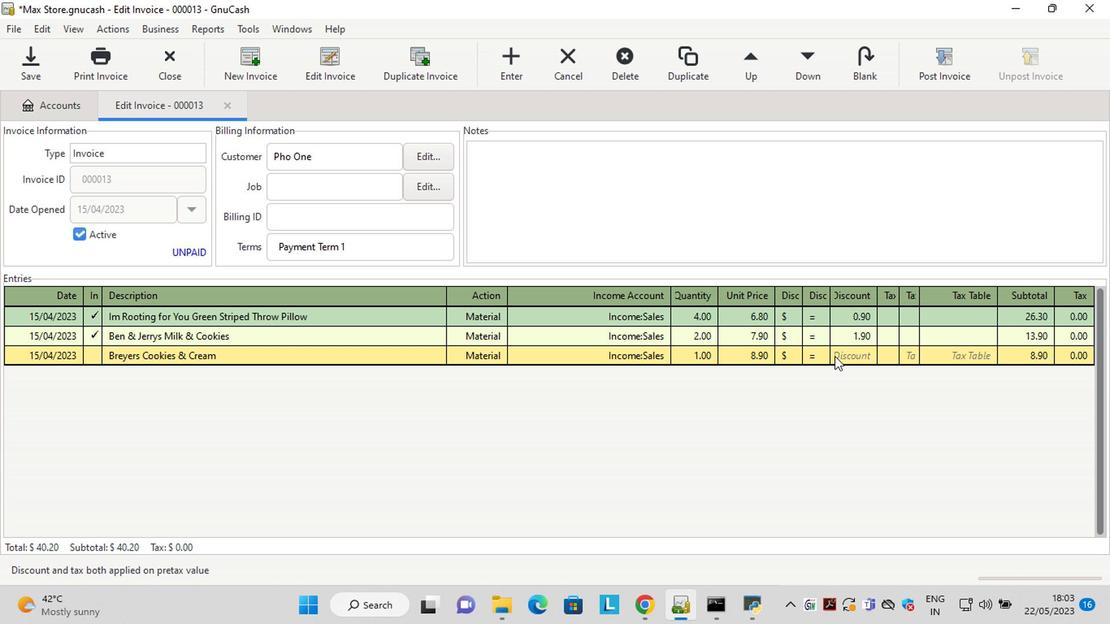 
Action: Mouse moved to (878, 402)
Screenshot: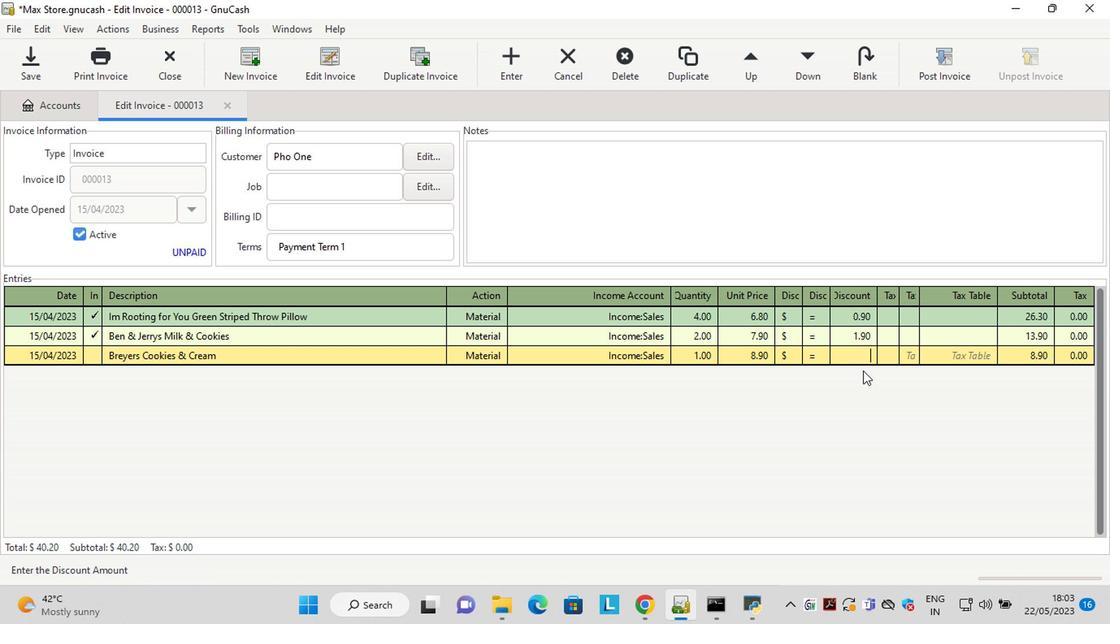 
Action: Key pressed 2.40<Key.tab>
Screenshot: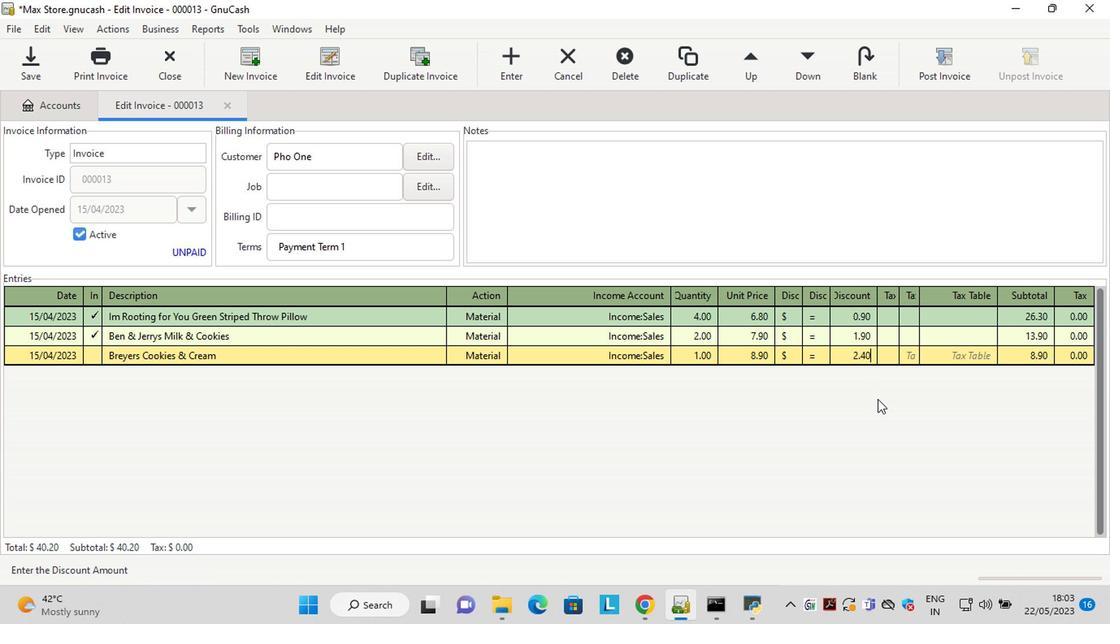 
Action: Mouse moved to (531, 169)
Screenshot: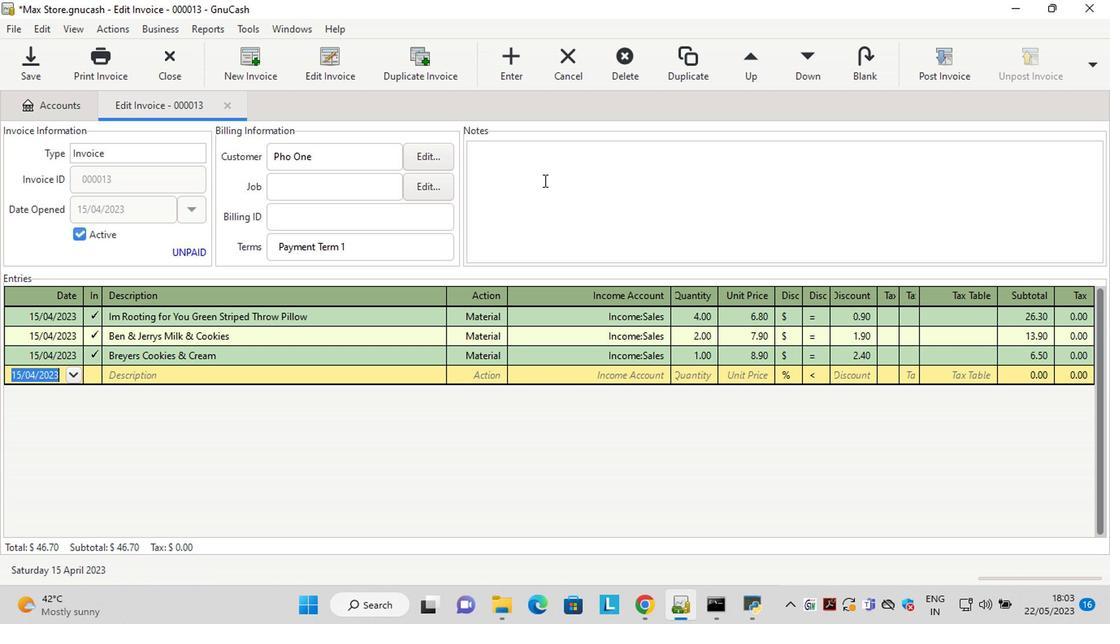 
Action: Mouse pressed left at (531, 169)
Screenshot: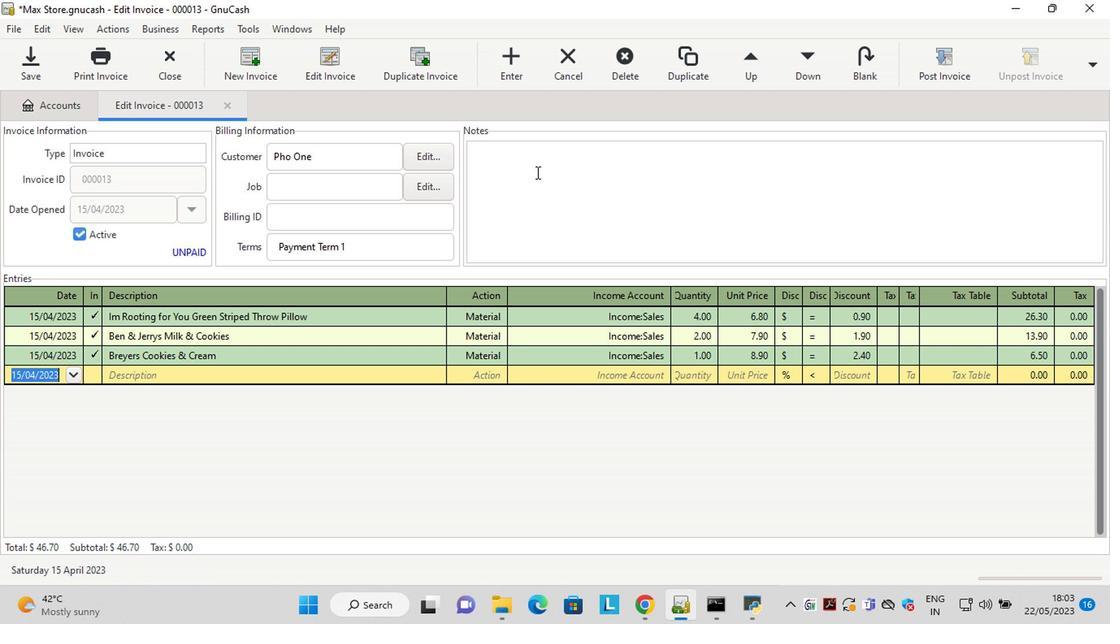 
Action: Key pressed <Key.shift>Looking<Key.space>forward<Key.space>to<Key.space>serving<Key.space>you<Key.space>again.
Screenshot: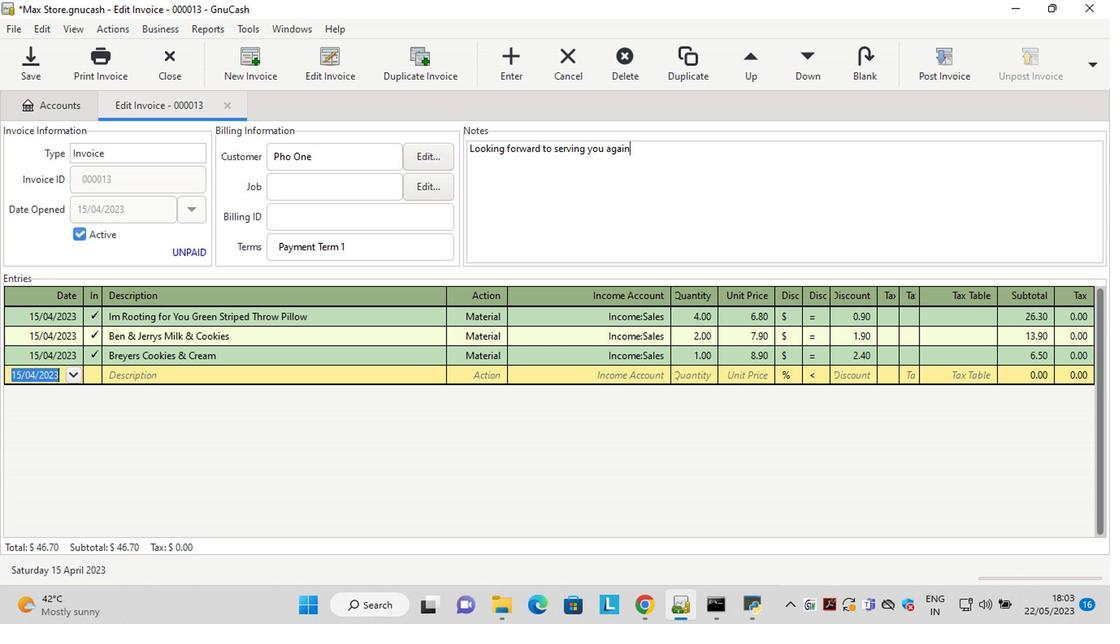 
Action: Mouse moved to (935, 72)
Screenshot: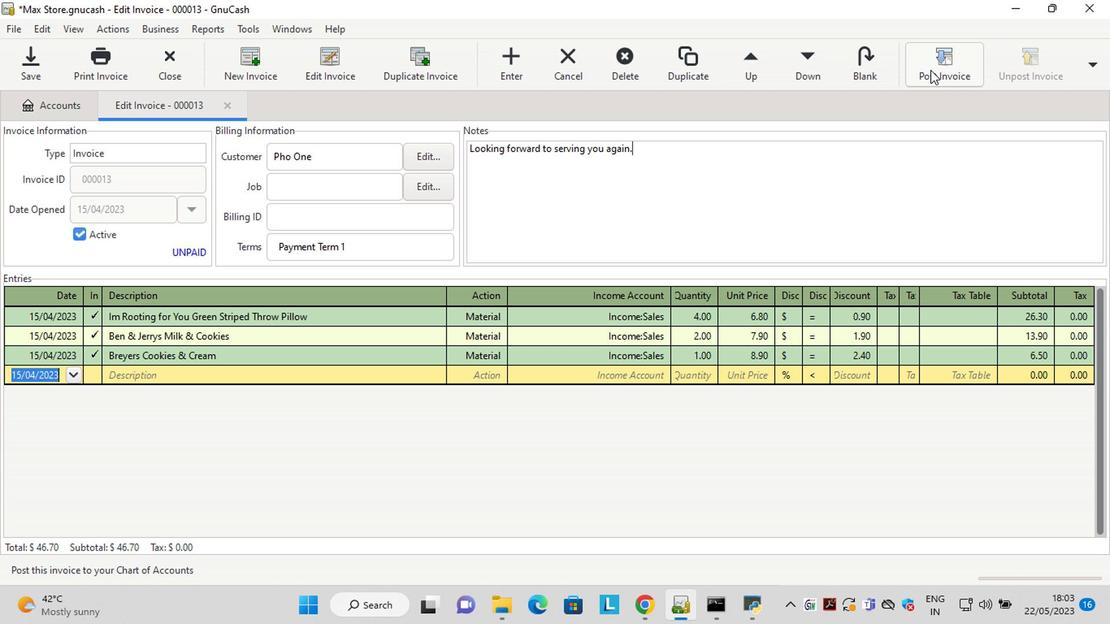 
Action: Mouse pressed left at (935, 72)
Screenshot: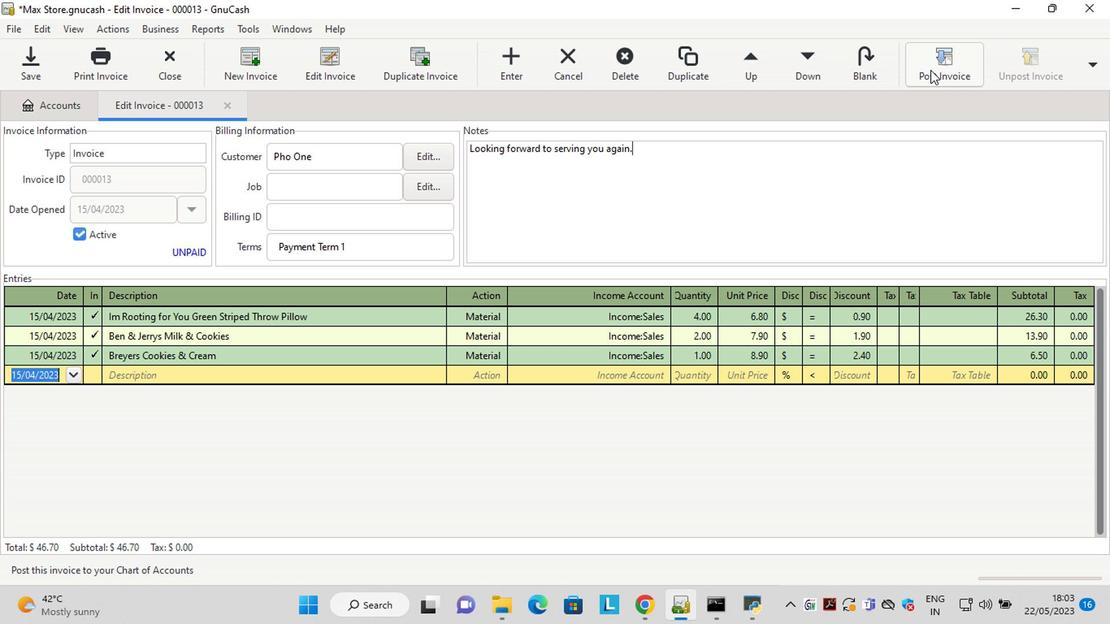 
Action: Mouse moved to (634, 262)
Screenshot: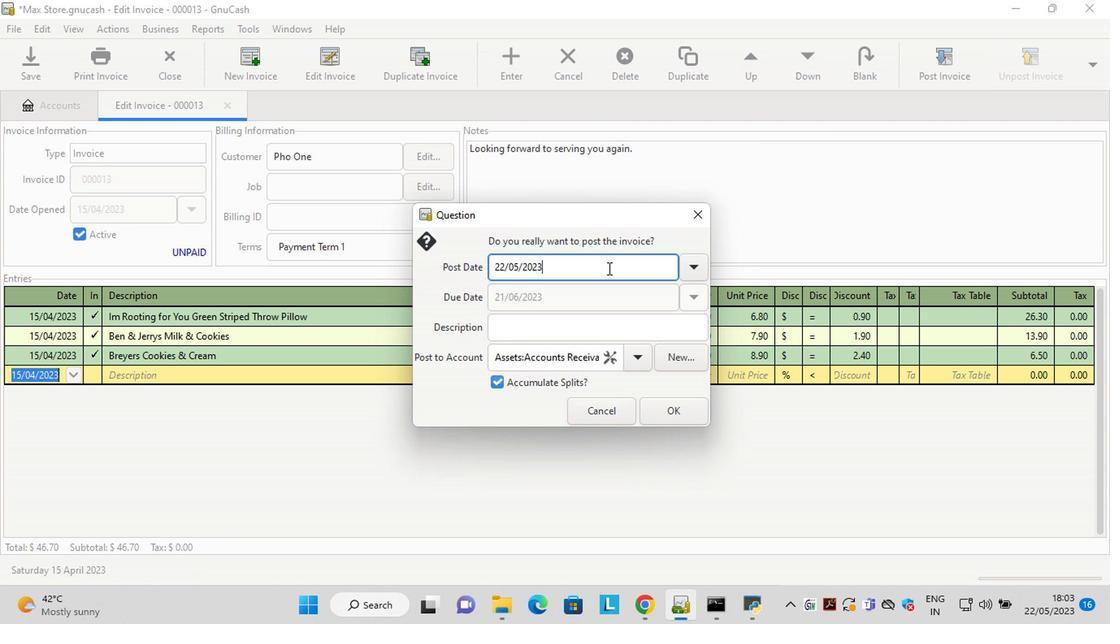 
Action: Key pressed <Key.left><Key.left><Key.left><Key.left><Key.left><Key.left><Key.left><Key.left><Key.left><Key.left><Key.left><Key.left><Key.left><Key.left><Key.left><Key.left><Key.left><Key.left><Key.left><Key.left><Key.left><Key.left><Key.delete><Key.delete>15<Key.right><Key.right><Key.delete>4
Screenshot: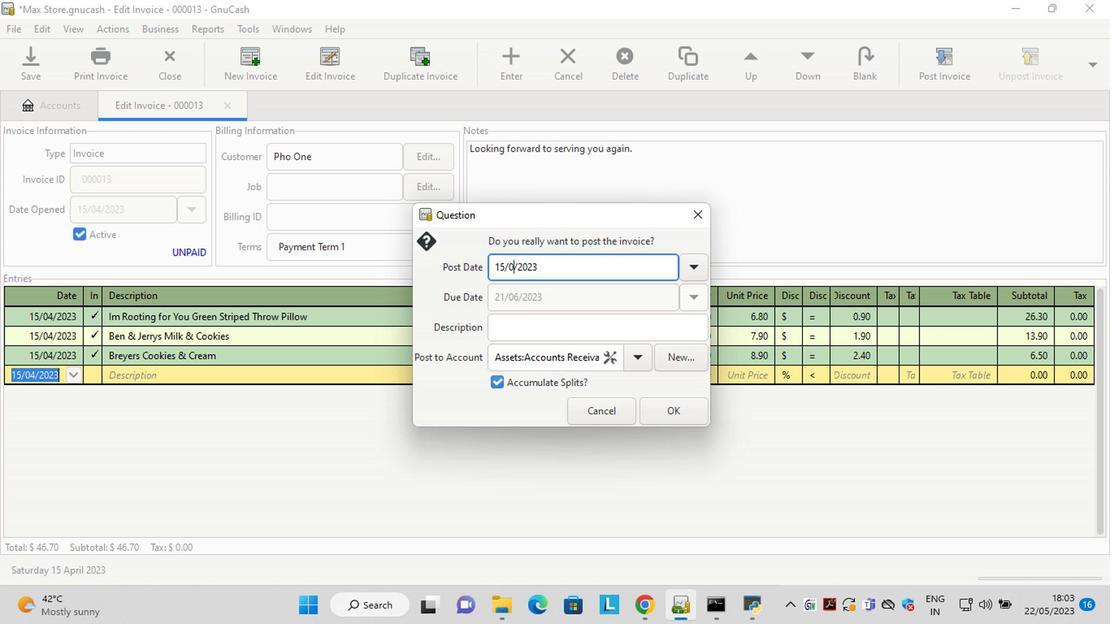 
Action: Mouse moved to (669, 417)
Screenshot: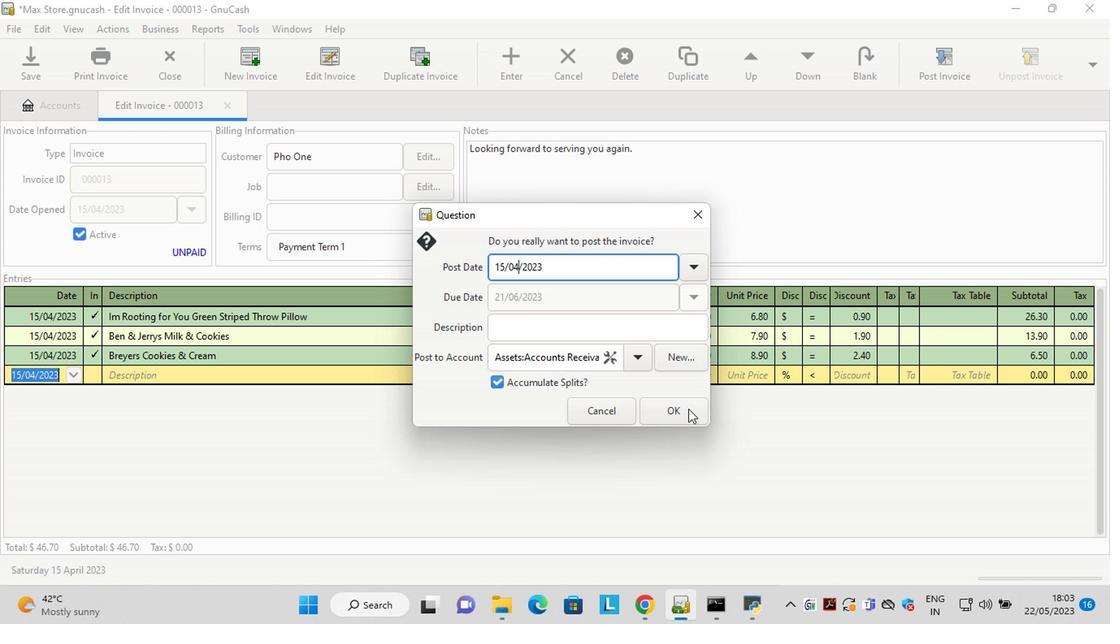 
Action: Mouse pressed left at (669, 417)
Screenshot: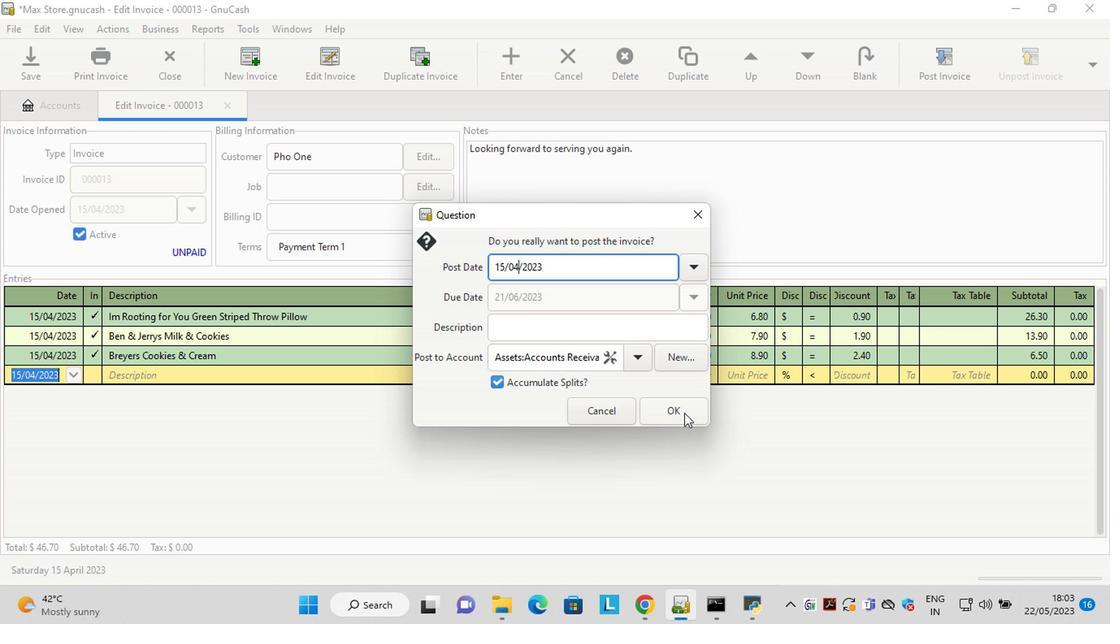 
Action: Mouse moved to (1042, 68)
Screenshot: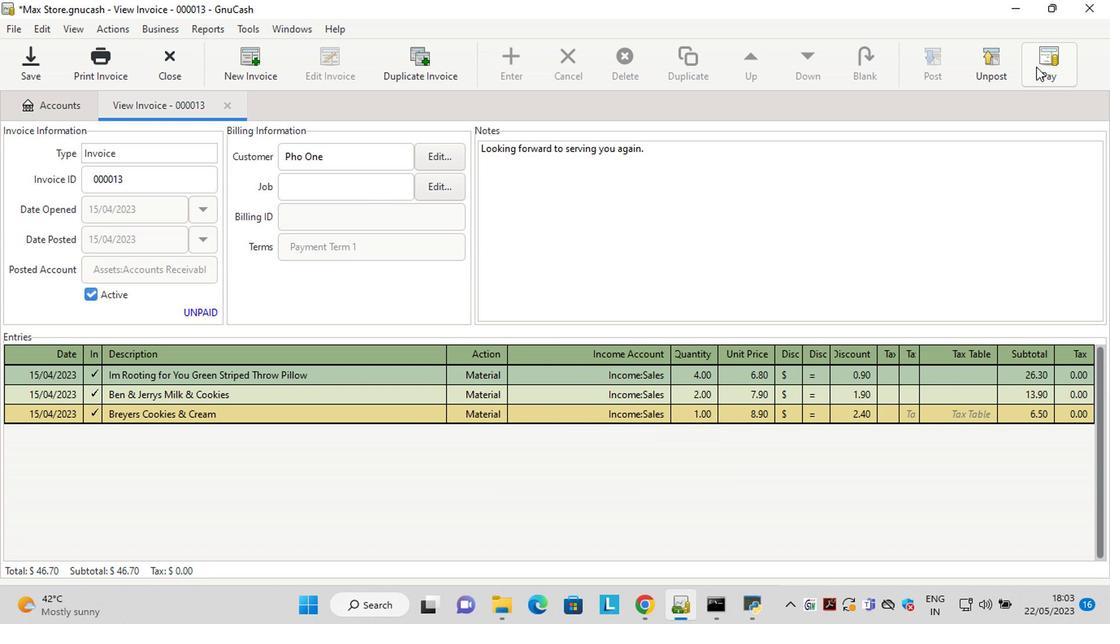 
Action: Mouse pressed left at (1042, 68)
Screenshot: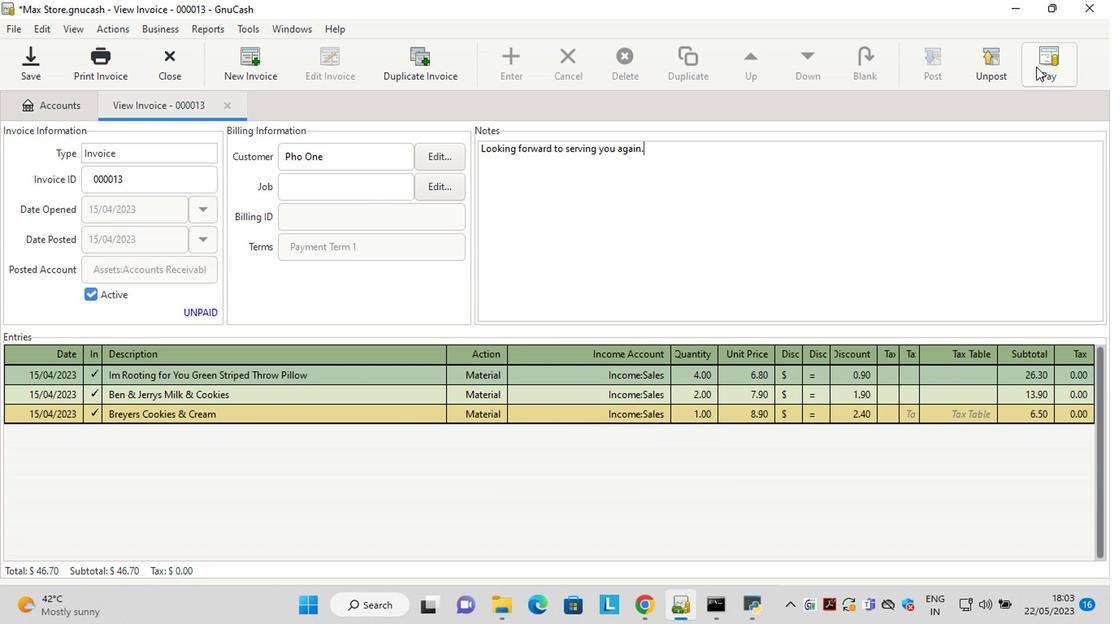 
Action: Mouse moved to (437, 317)
Screenshot: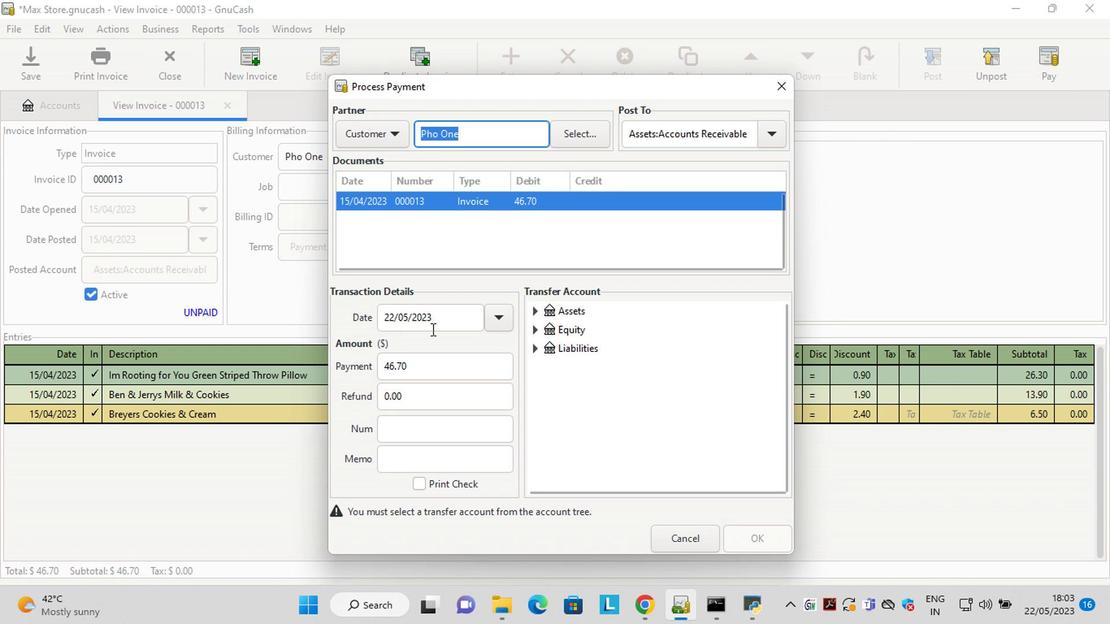 
Action: Mouse pressed left at (437, 317)
Screenshot: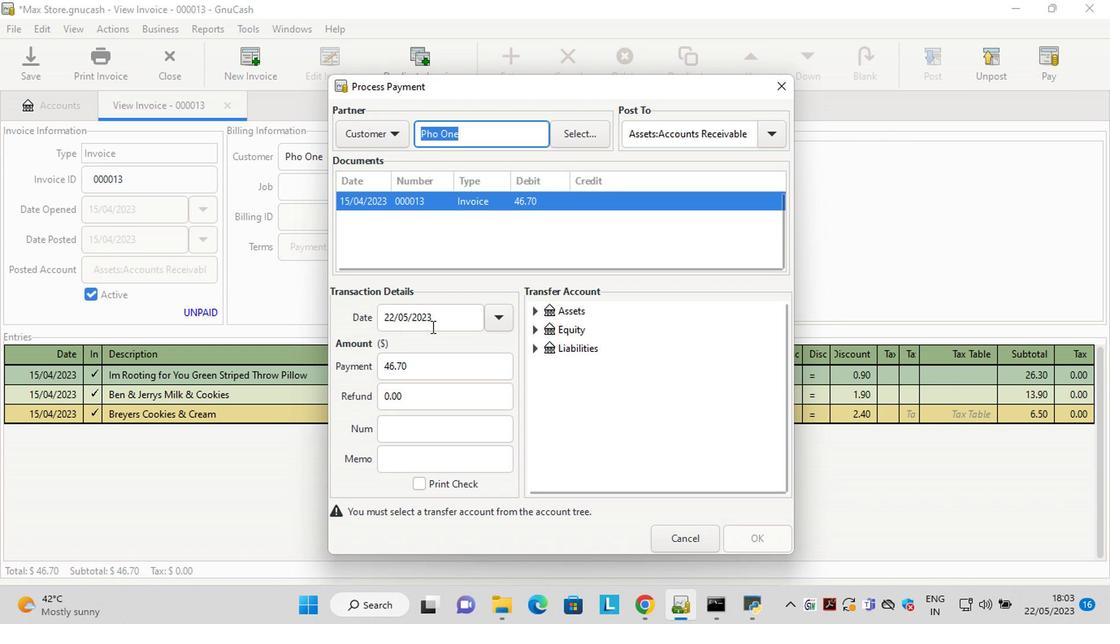 
Action: Key pressed <Key.left><Key.left><Key.left><Key.left><Key.left><Key.left><Key.left><Key.left><Key.left><Key.left><Key.left><Key.left><Key.left><Key.left><Key.left><Key.left><Key.left><Key.left><Key.left><Key.delete><Key.delete>15
Screenshot: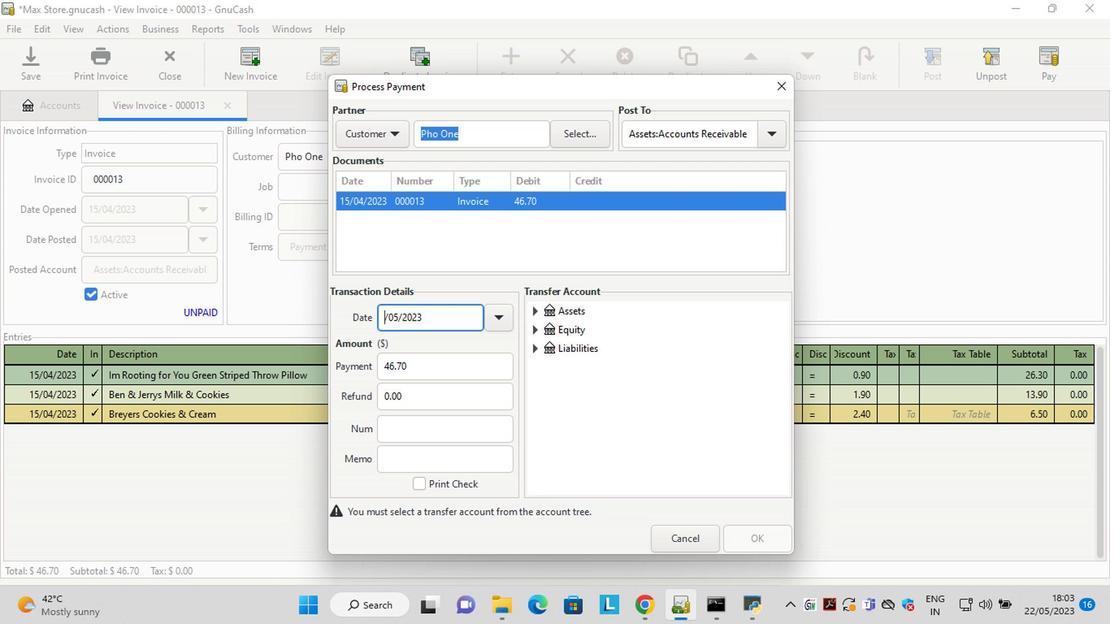 
Action: Mouse moved to (531, 312)
Screenshot: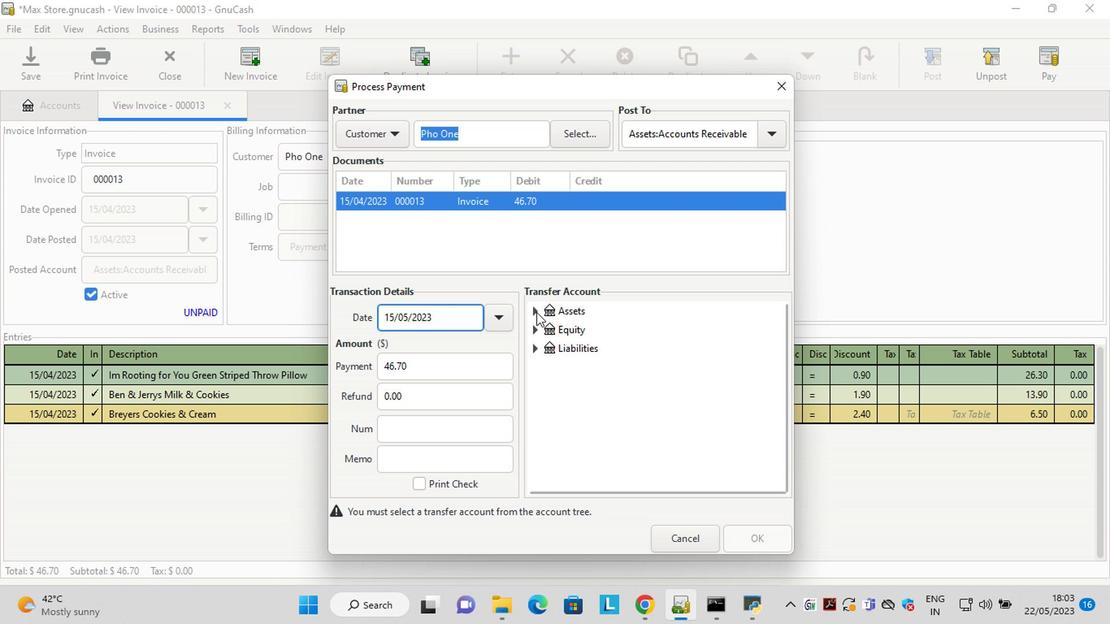 
Action: Mouse pressed left at (531, 312)
Screenshot: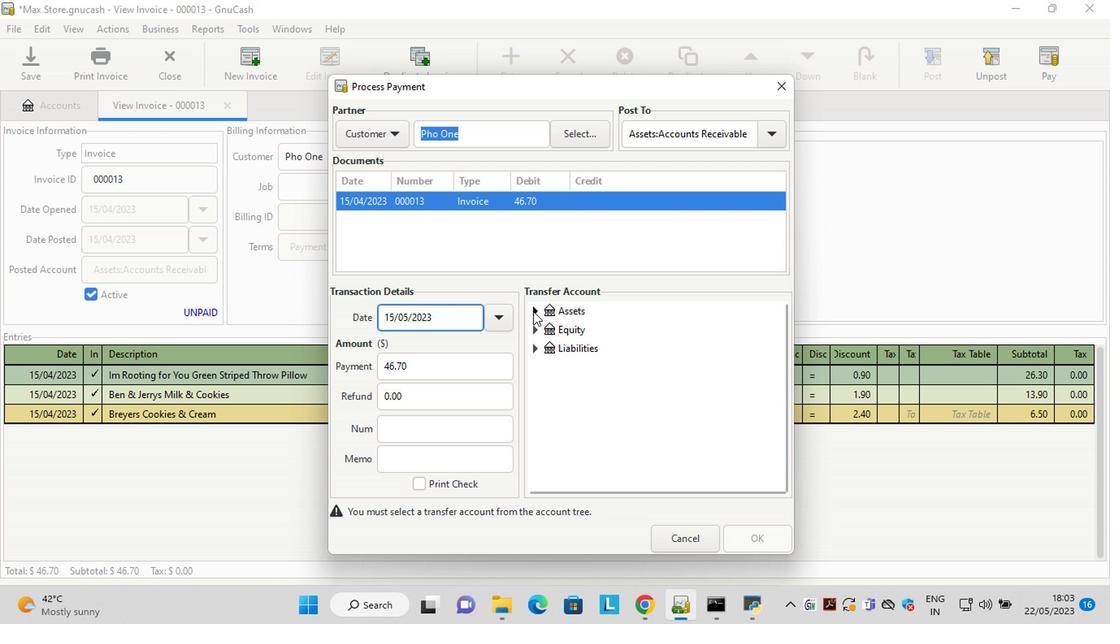 
Action: Mouse moved to (549, 333)
Screenshot: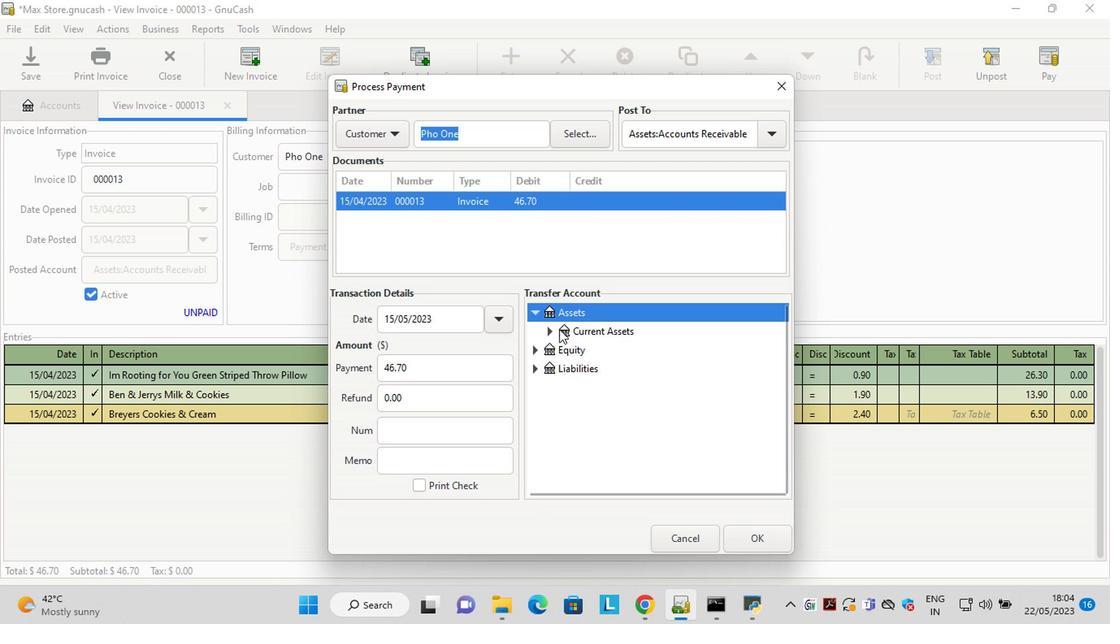 
Action: Mouse pressed left at (549, 333)
Screenshot: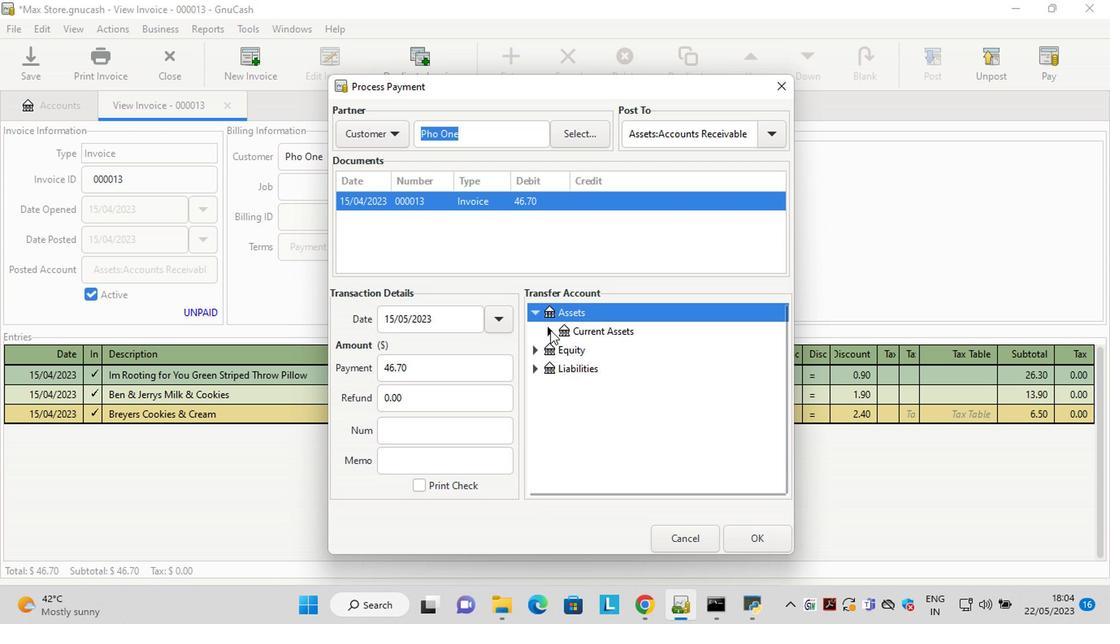 
Action: Mouse moved to (592, 354)
Screenshot: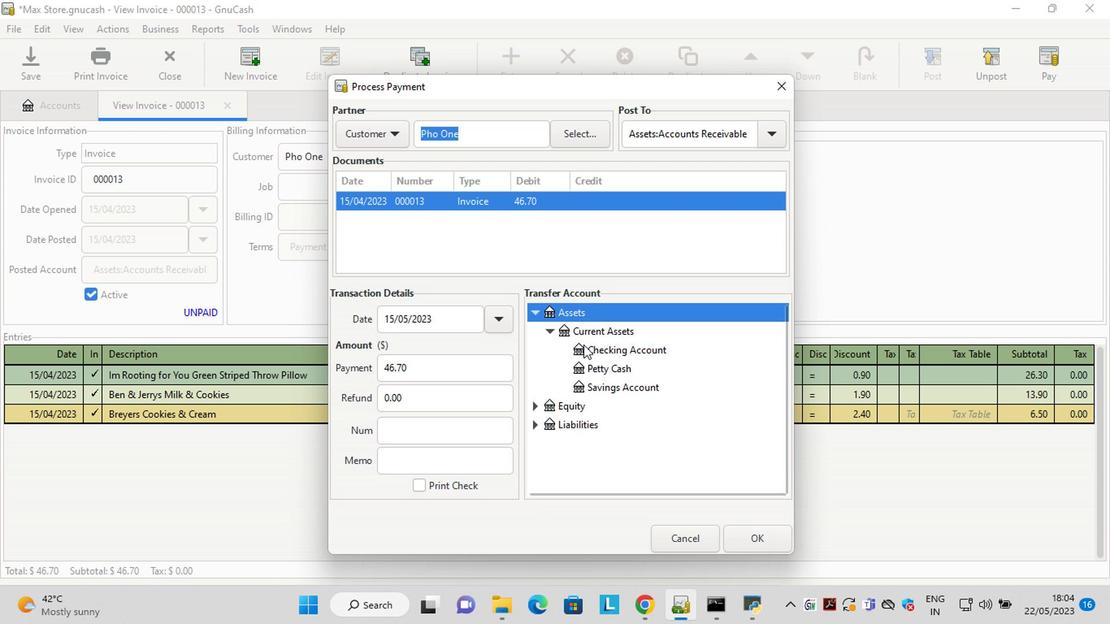 
Action: Mouse pressed left at (592, 354)
Screenshot: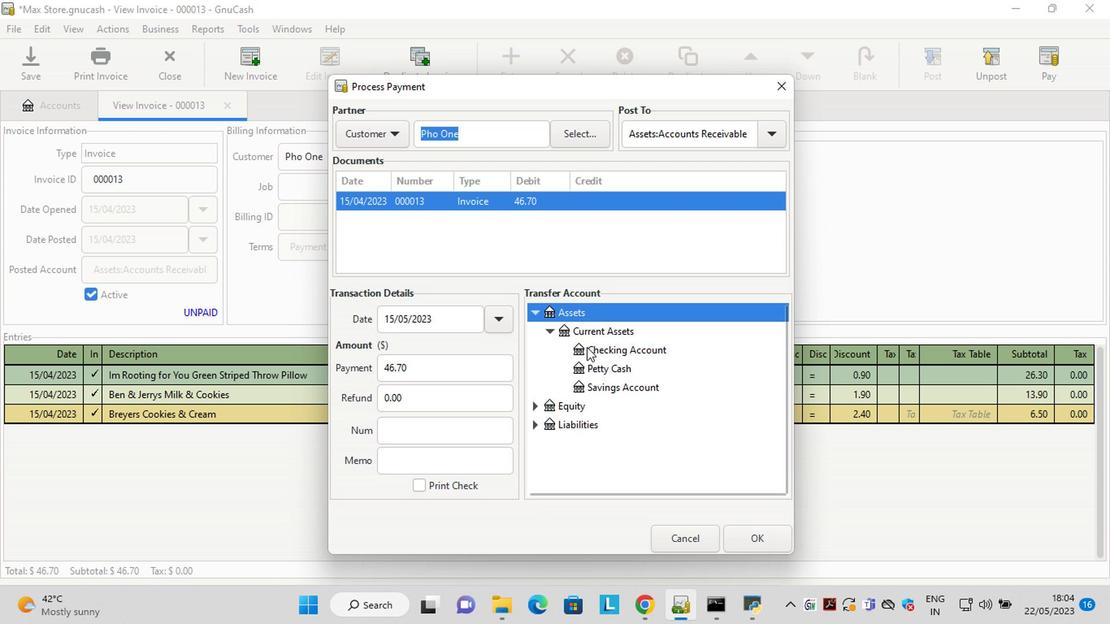 
Action: Mouse moved to (750, 539)
Screenshot: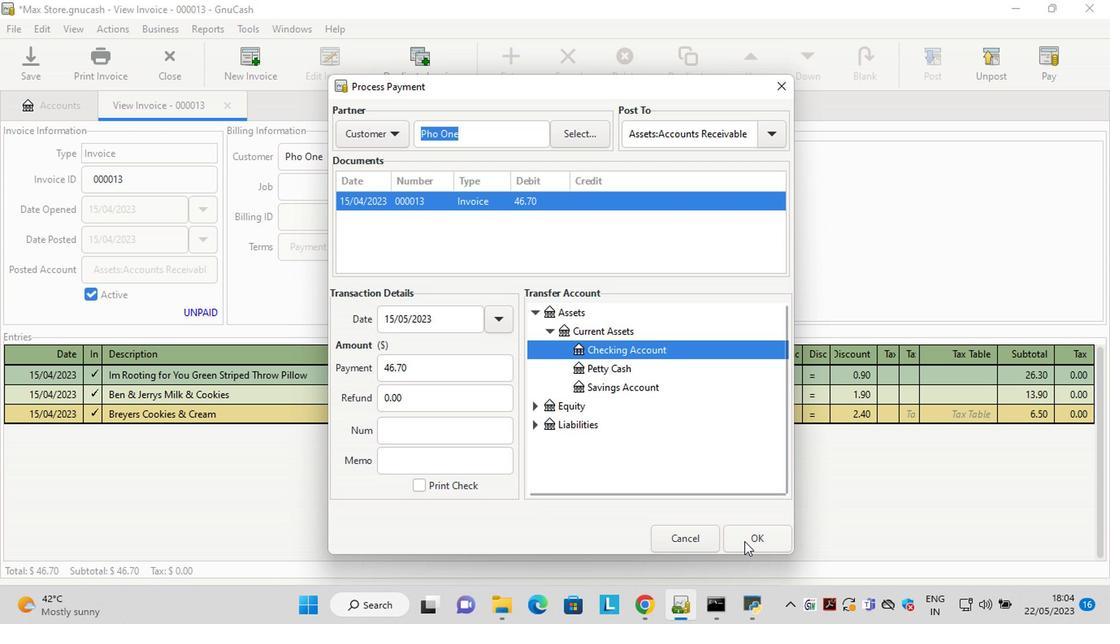 
Action: Mouse pressed left at (750, 539)
Screenshot: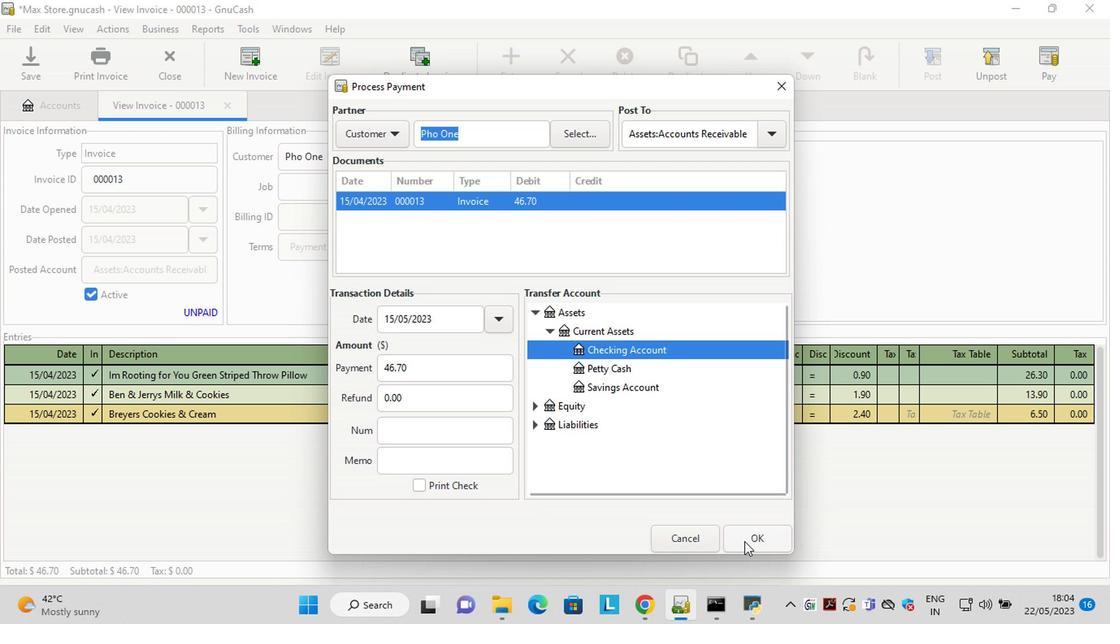
Action: Mouse moved to (107, 63)
Screenshot: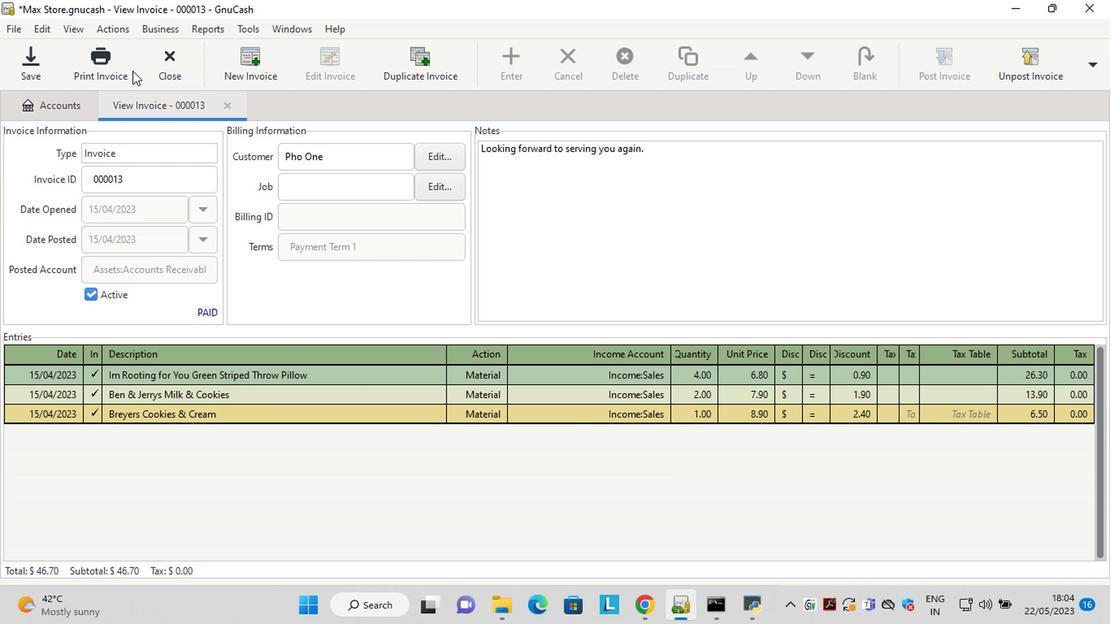 
Action: Mouse pressed left at (107, 63)
Screenshot: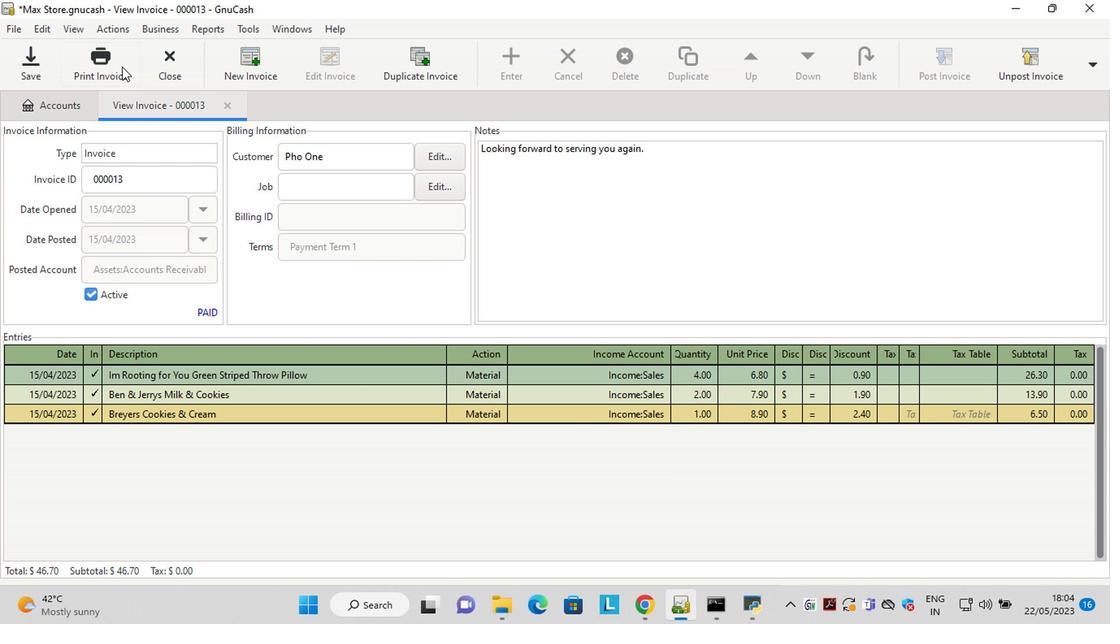 
Action: Mouse moved to (402, 59)
Screenshot: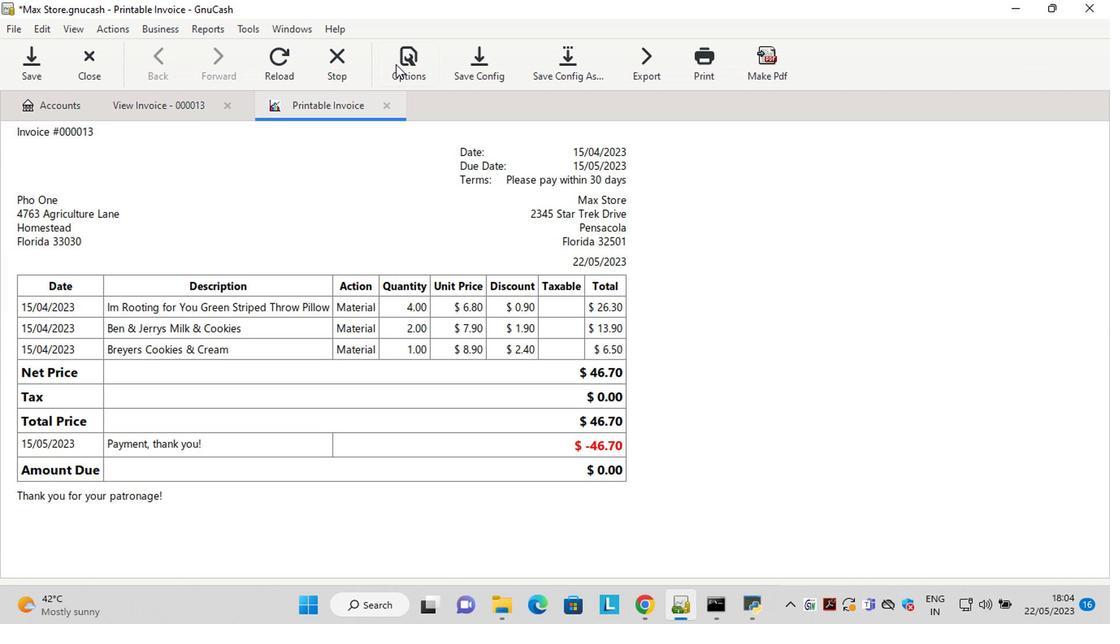 
Action: Mouse pressed left at (402, 59)
Screenshot: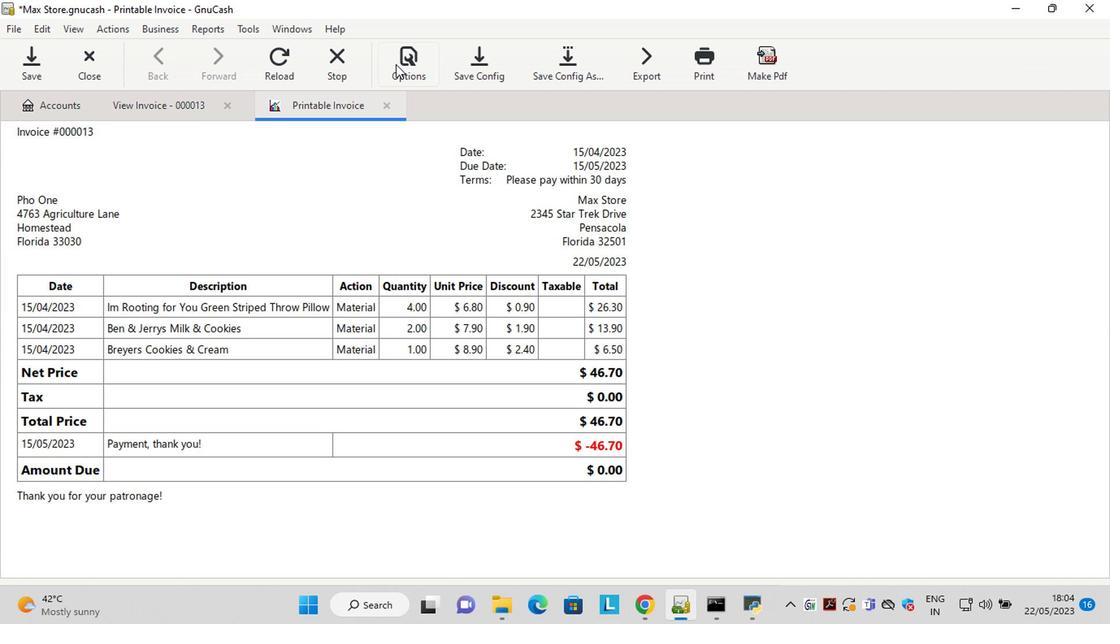 
Action: Mouse moved to (171, 168)
Screenshot: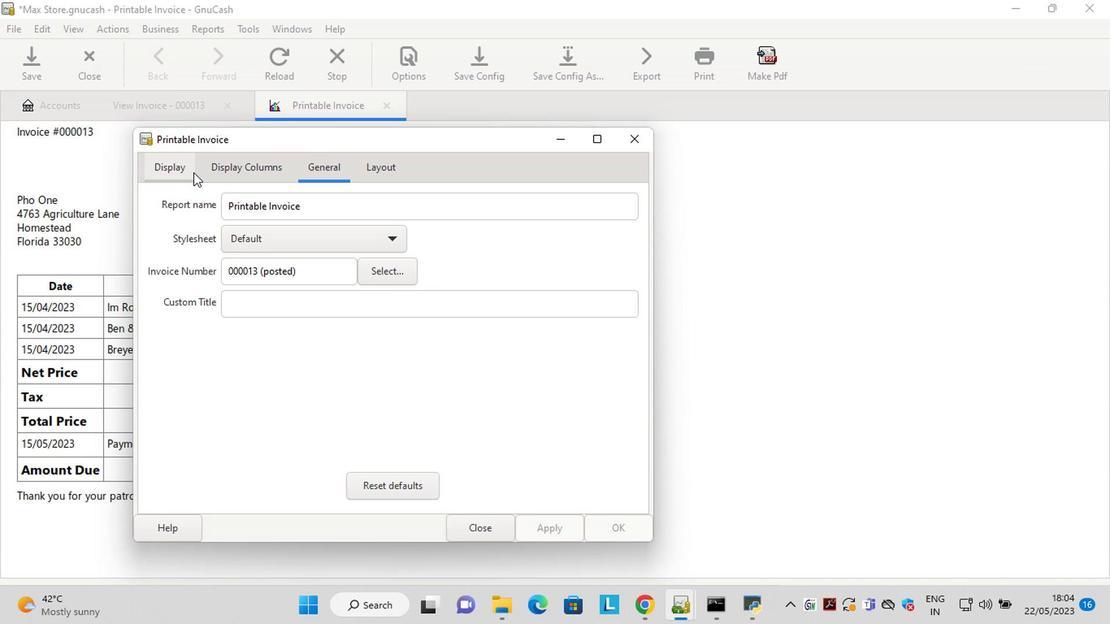 
Action: Mouse pressed left at (171, 168)
Screenshot: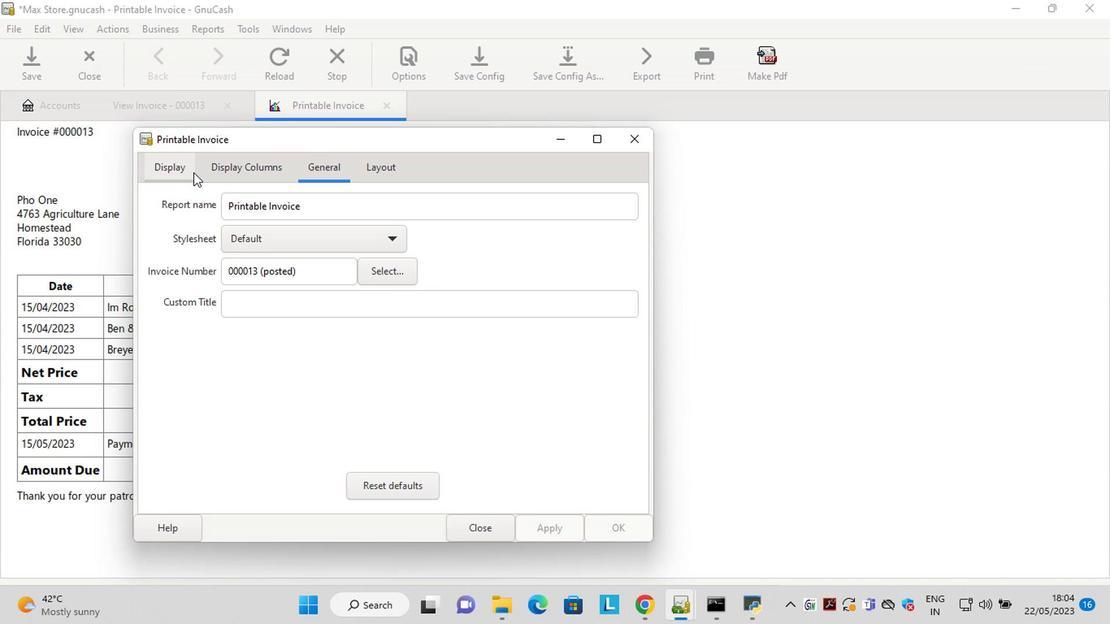 
Action: Mouse moved to (295, 357)
Screenshot: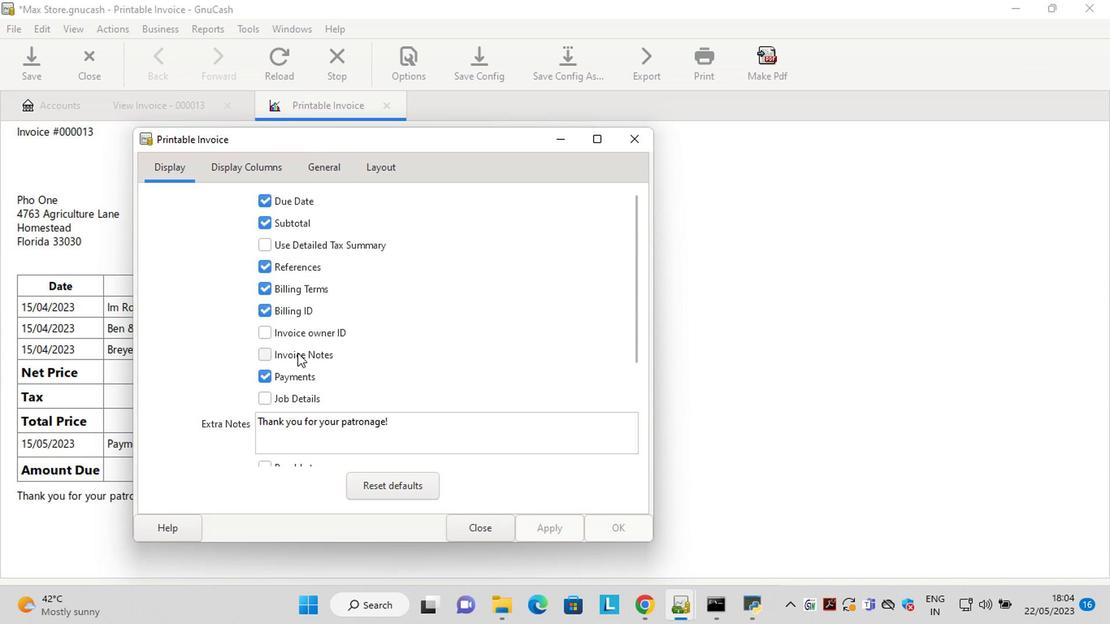 
Action: Mouse pressed left at (295, 357)
Screenshot: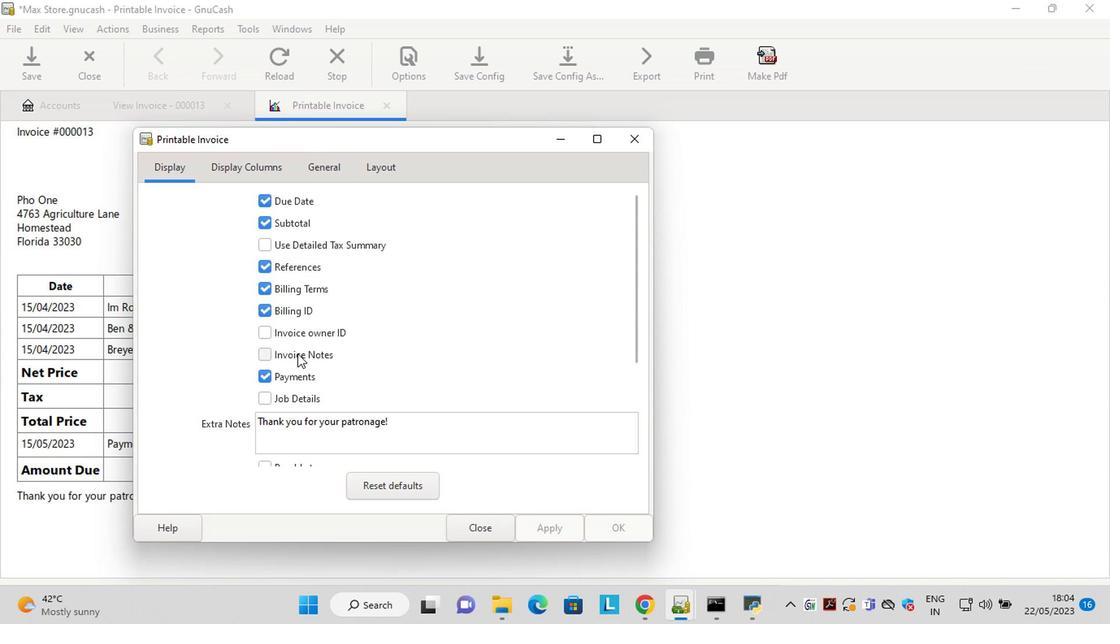 
Action: Mouse moved to (549, 531)
Screenshot: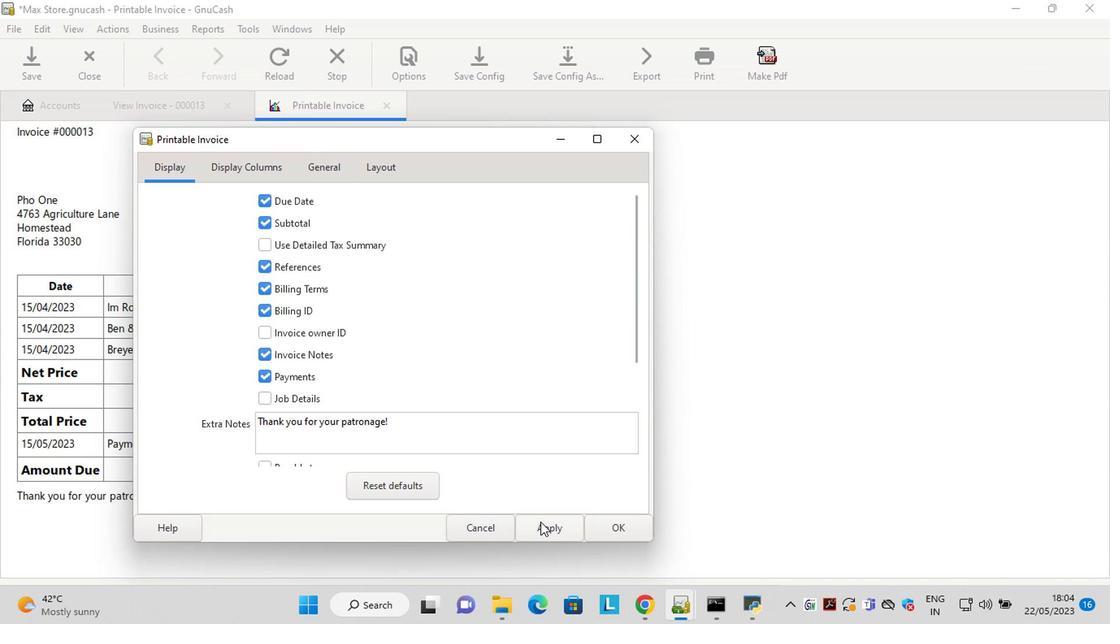 
Action: Mouse pressed left at (549, 531)
Screenshot: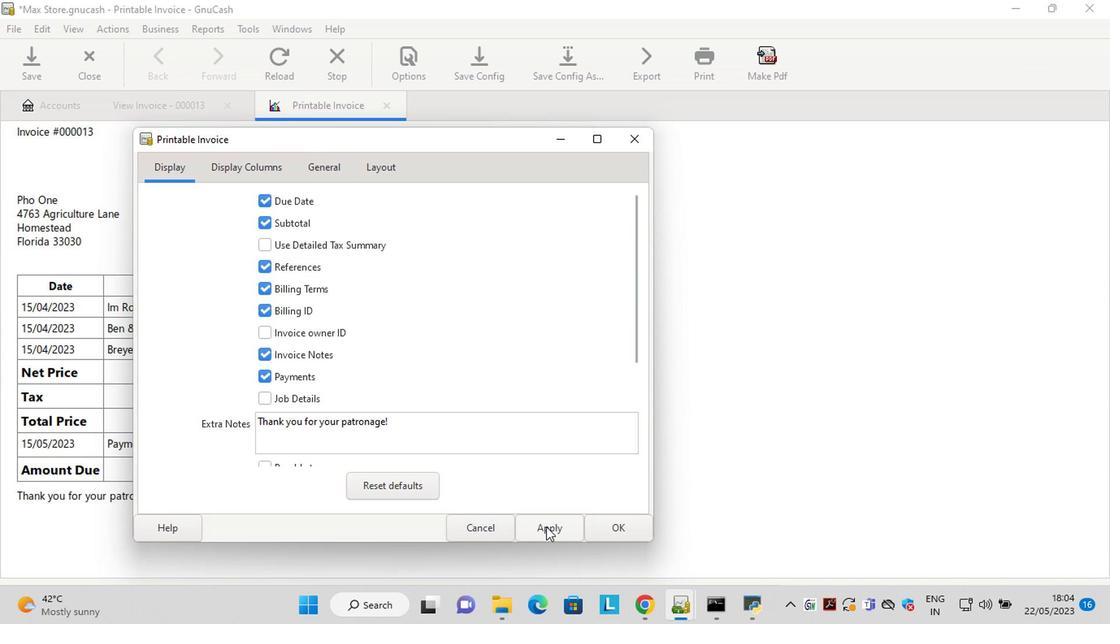 
Action: Mouse moved to (481, 532)
Screenshot: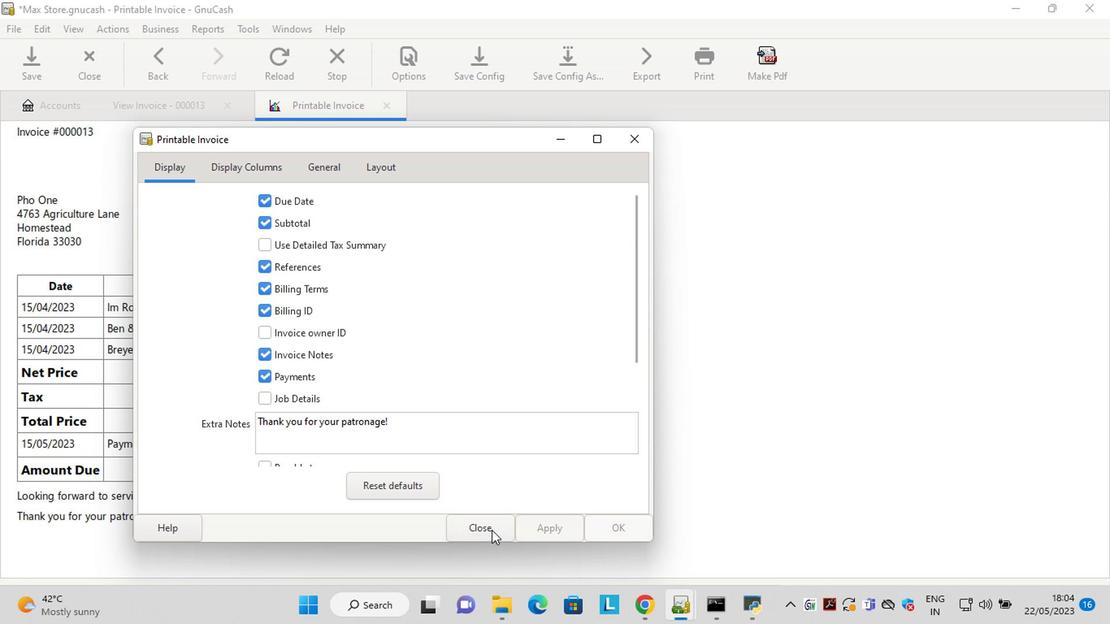 
Action: Mouse pressed left at (481, 532)
Screenshot: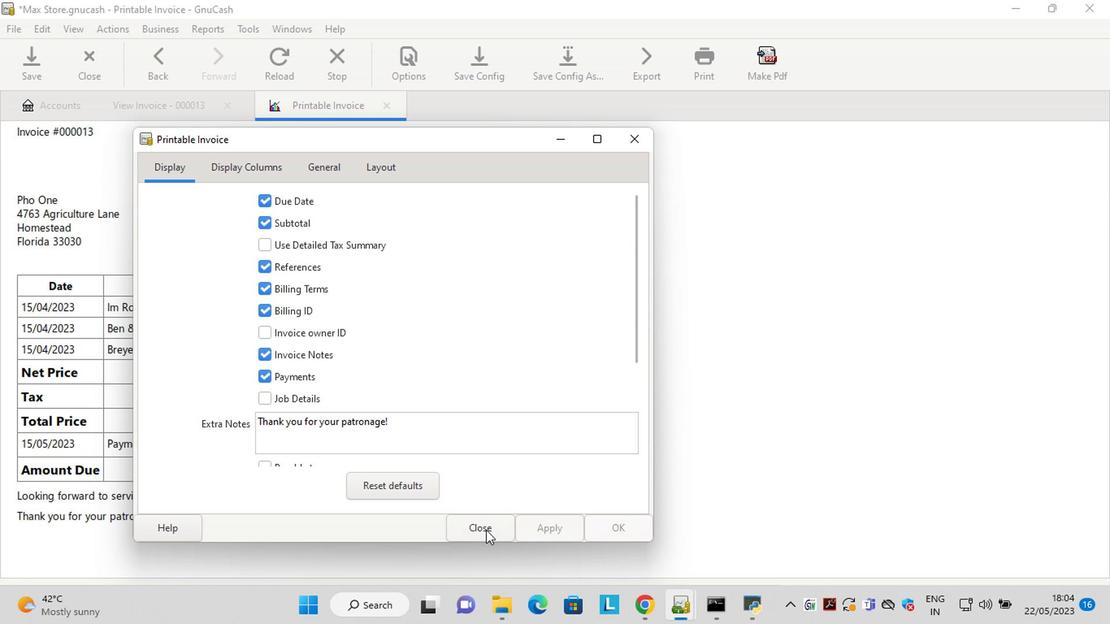 
Action: Mouse moved to (682, 415)
Screenshot: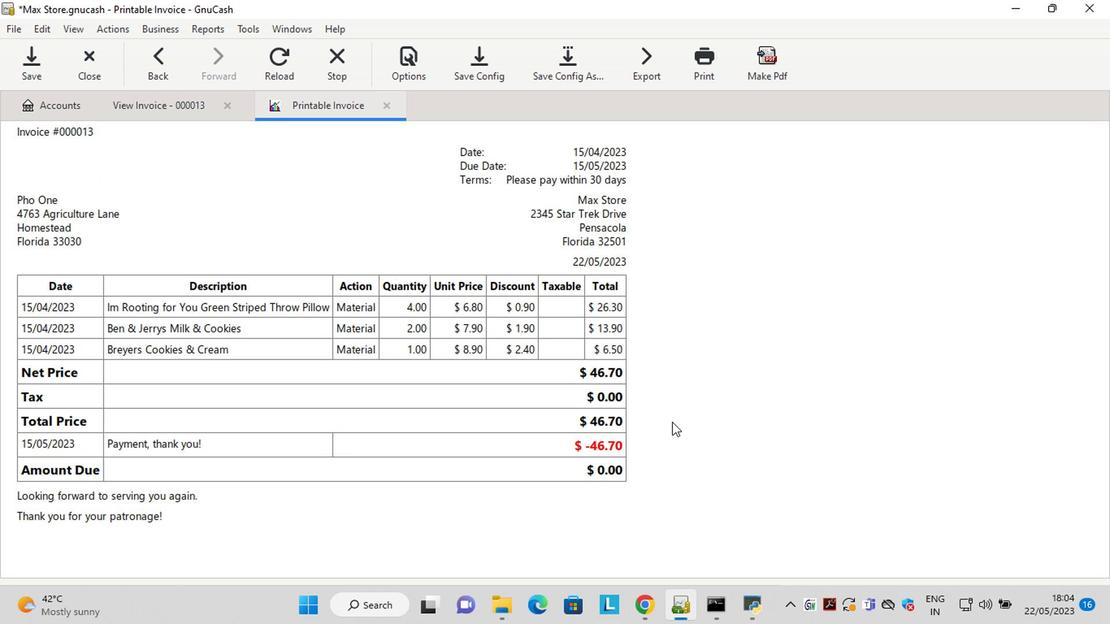 
Action: Mouse pressed left at (682, 415)
Screenshot: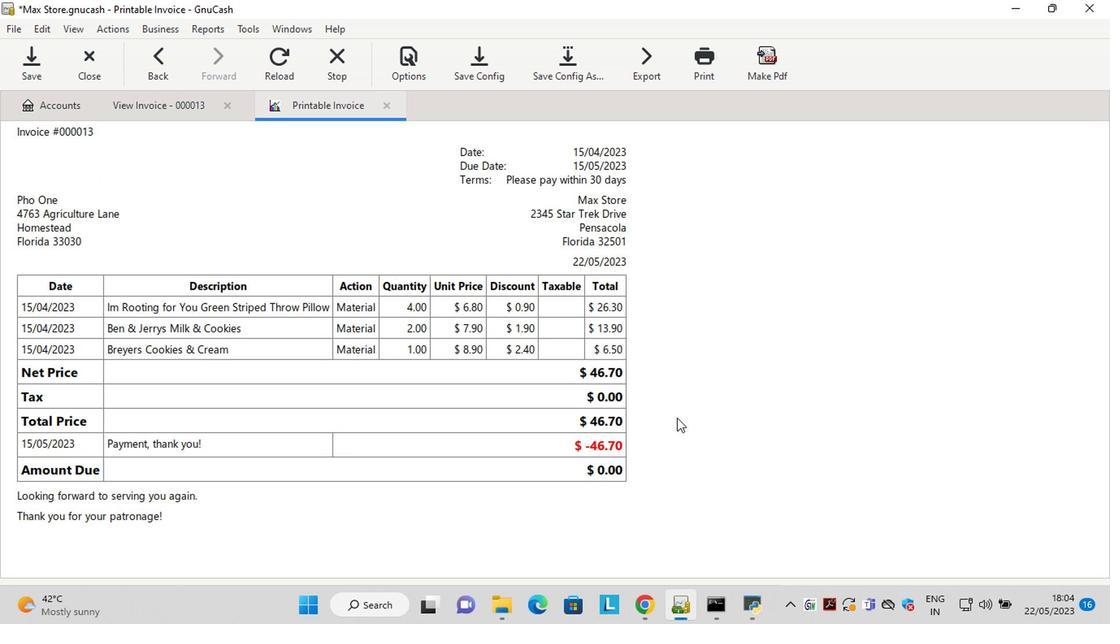 
